 Task: Find connections with filter location Kuningan with filter topic #Marketswith filter profile language Potuguese with filter current company Industrial Knowledge with filter school AKS University Satna with filter industry Libraries with filter service category Consulting with filter keywords title Emergency Relief Worker
Action: Mouse moved to (496, 47)
Screenshot: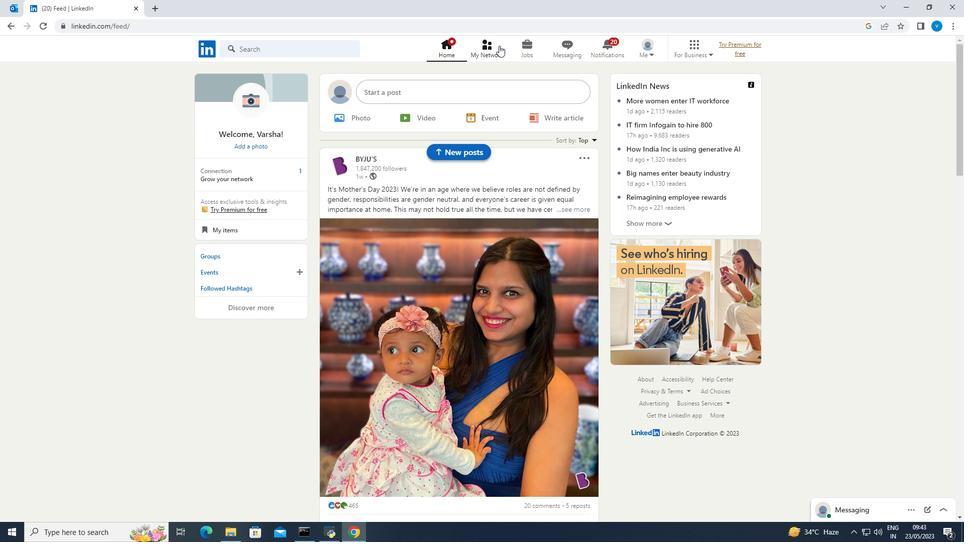 
Action: Mouse pressed left at (496, 47)
Screenshot: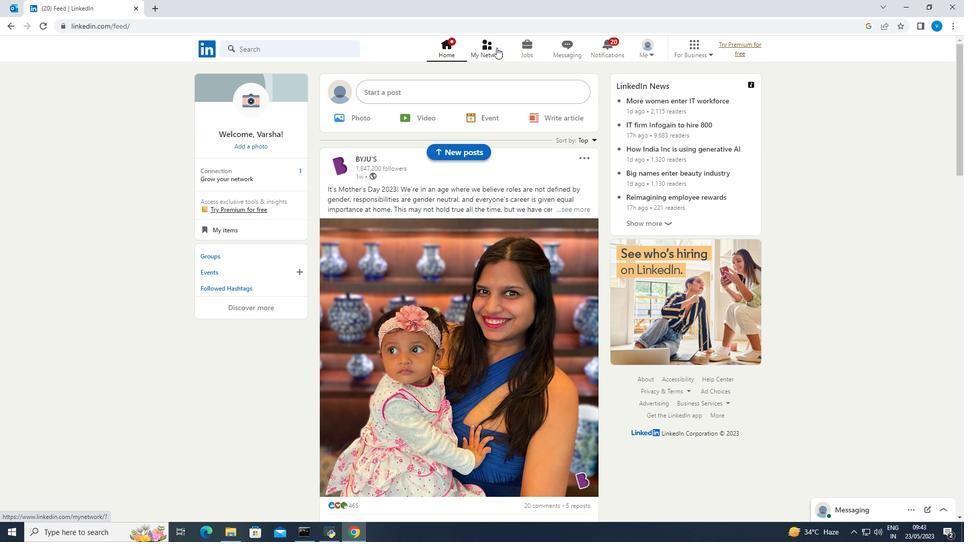 
Action: Mouse moved to (283, 101)
Screenshot: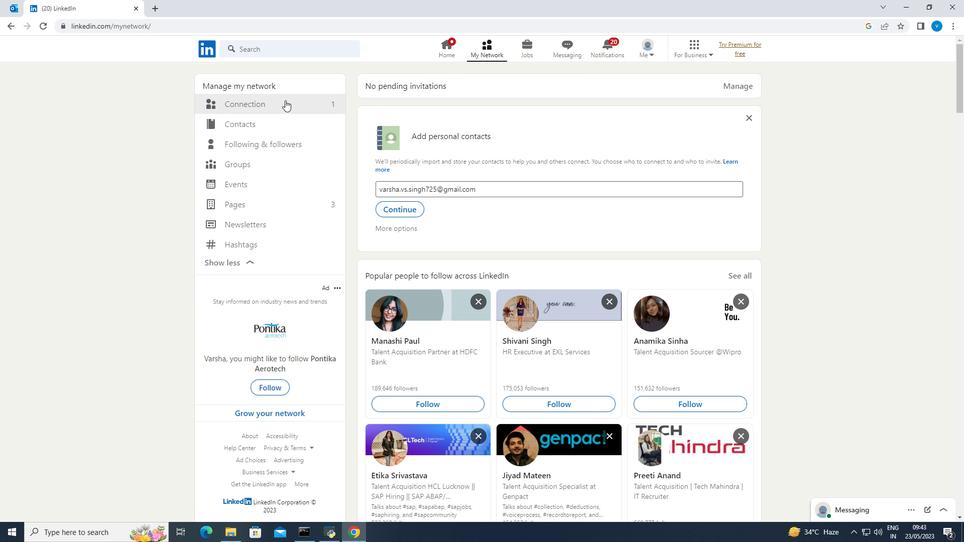 
Action: Mouse pressed left at (283, 101)
Screenshot: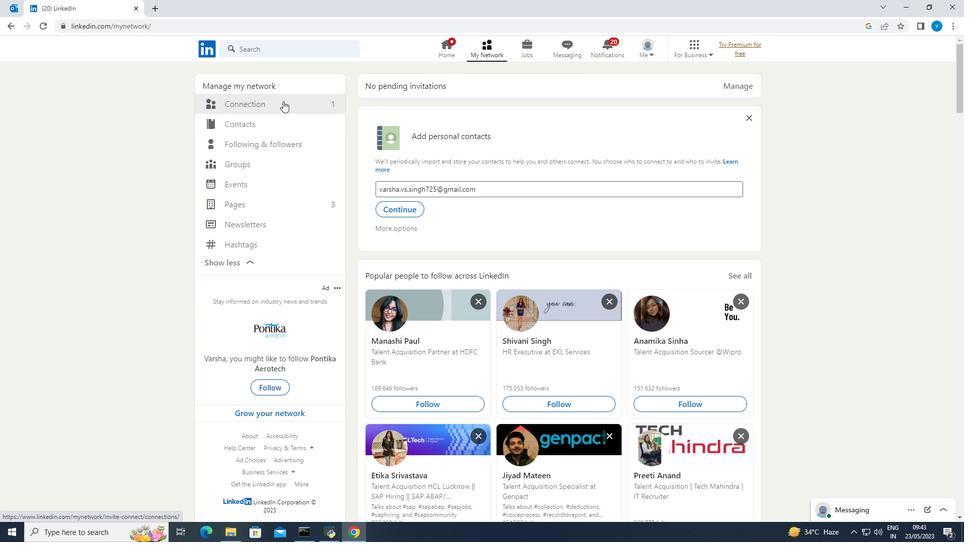 
Action: Mouse moved to (542, 106)
Screenshot: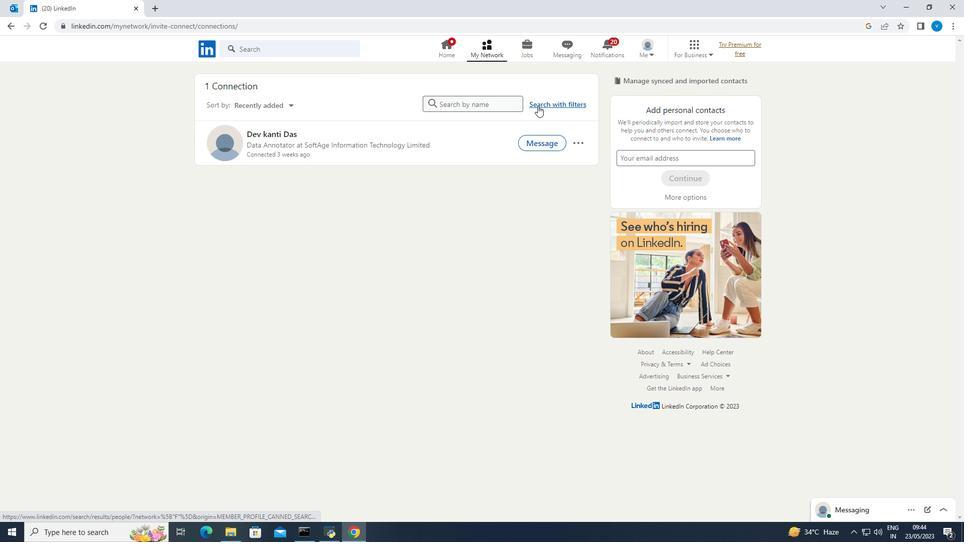 
Action: Mouse pressed left at (542, 106)
Screenshot: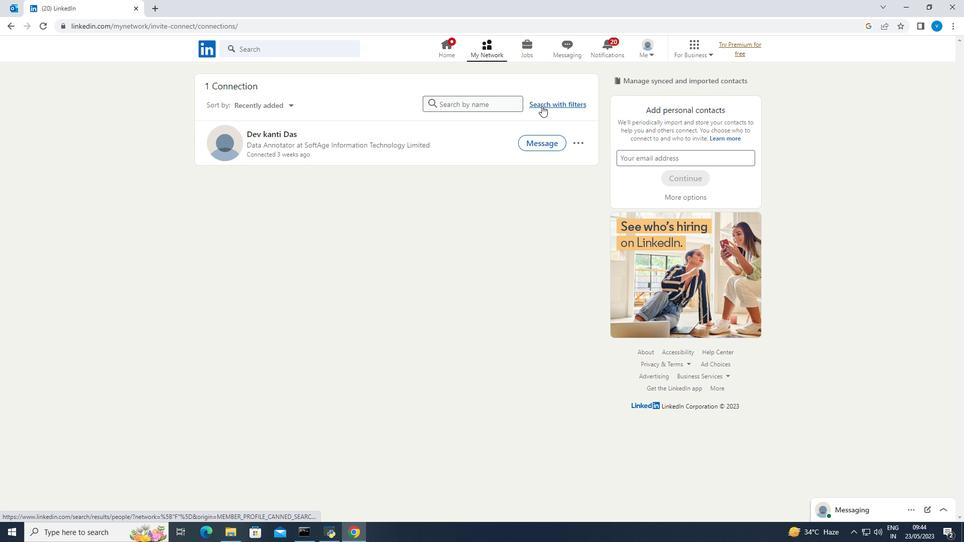 
Action: Mouse moved to (518, 79)
Screenshot: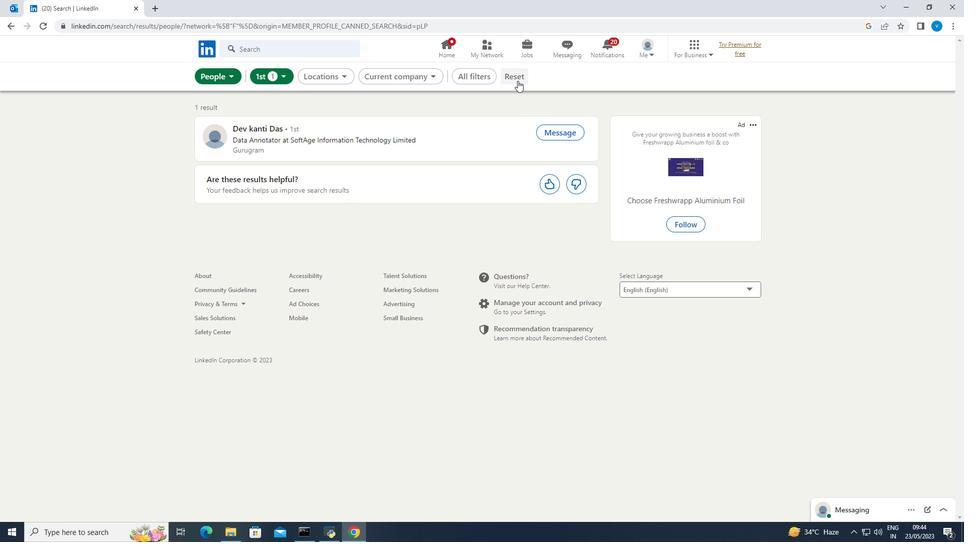 
Action: Mouse pressed left at (518, 79)
Screenshot: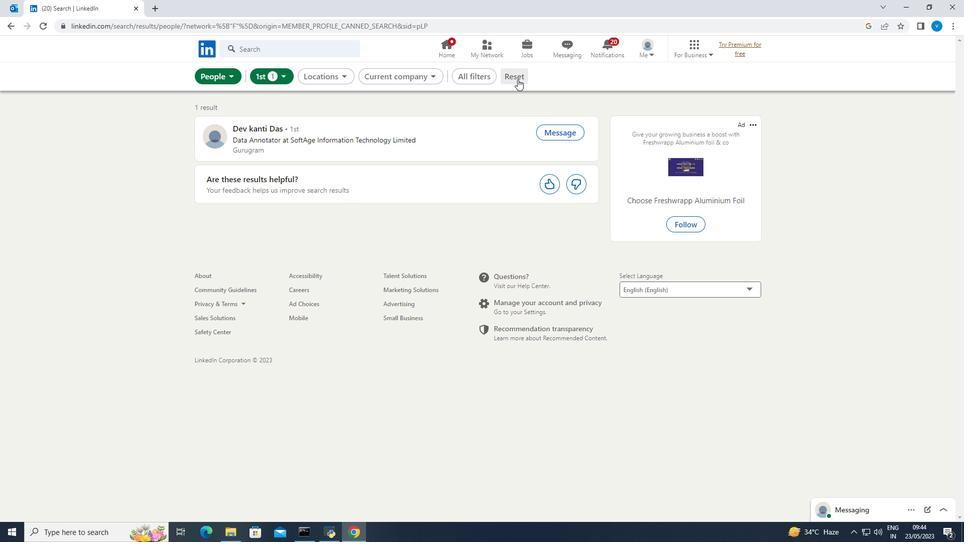 
Action: Mouse moved to (508, 80)
Screenshot: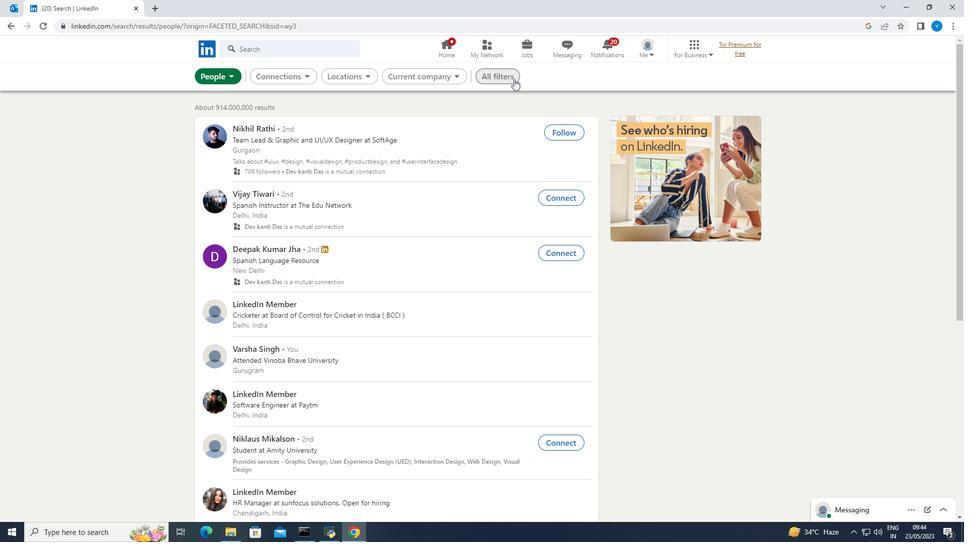 
Action: Mouse pressed left at (508, 80)
Screenshot: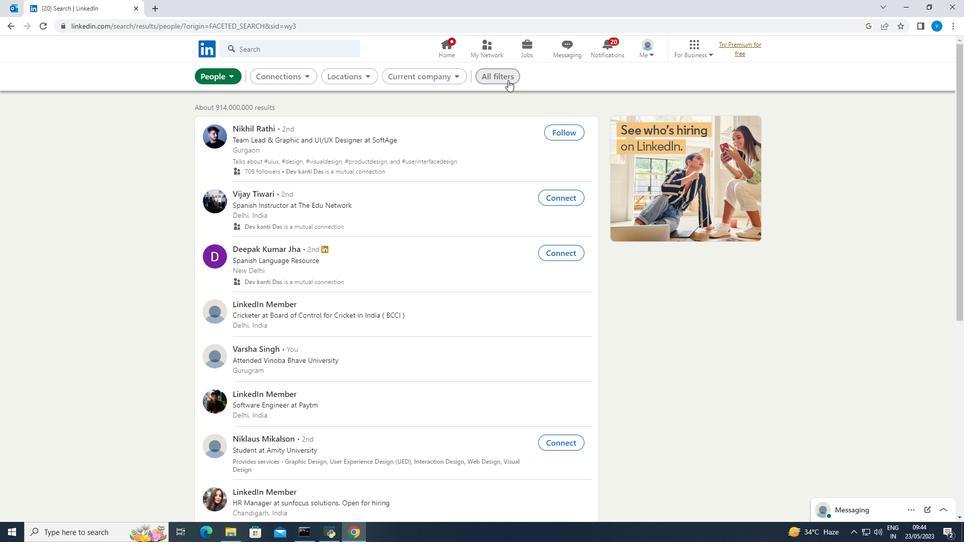 
Action: Mouse moved to (739, 191)
Screenshot: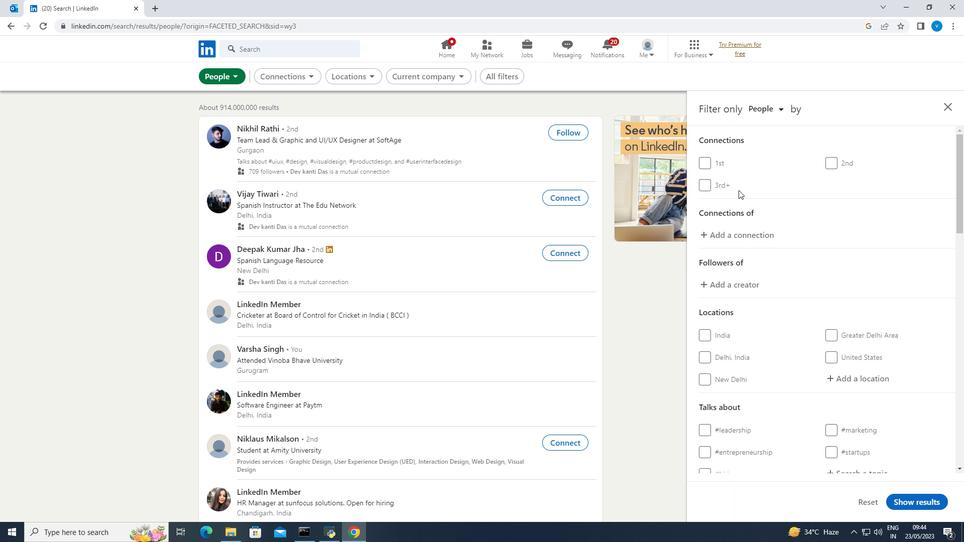 
Action: Mouse scrolled (739, 190) with delta (0, 0)
Screenshot: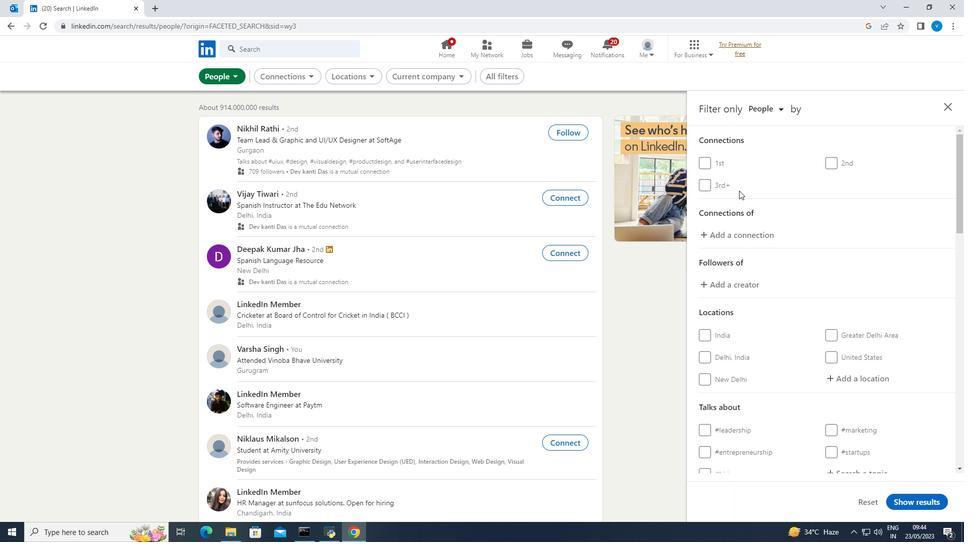 
Action: Mouse moved to (740, 192)
Screenshot: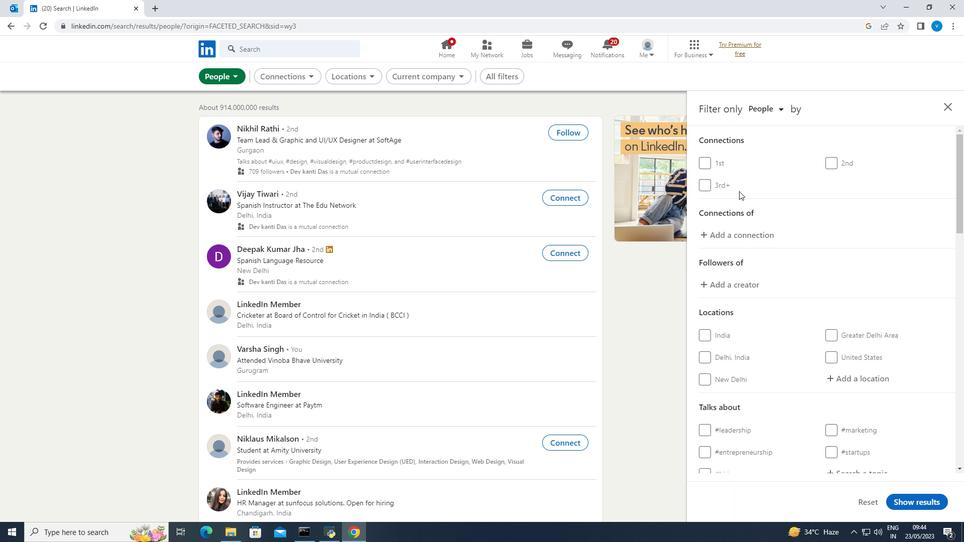 
Action: Mouse scrolled (740, 191) with delta (0, 0)
Screenshot: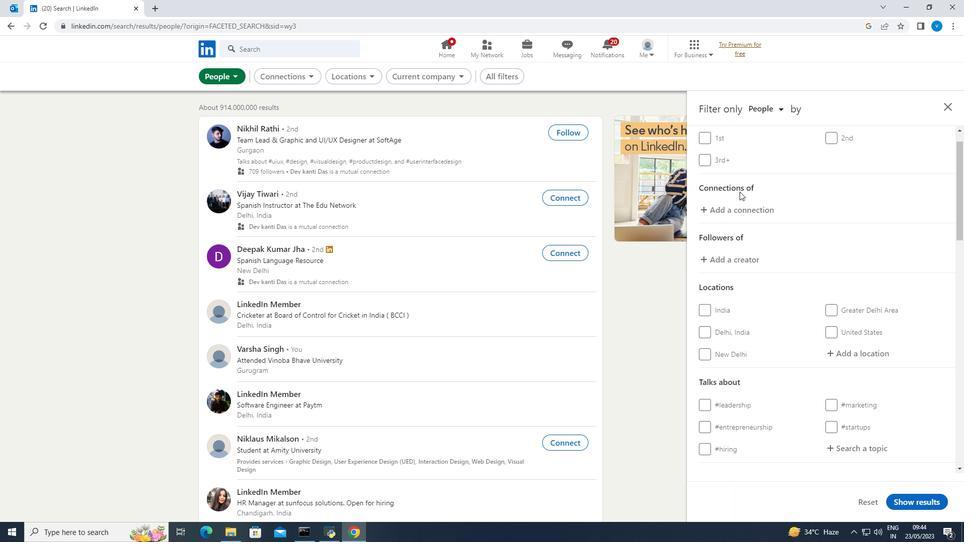 
Action: Mouse scrolled (740, 191) with delta (0, 0)
Screenshot: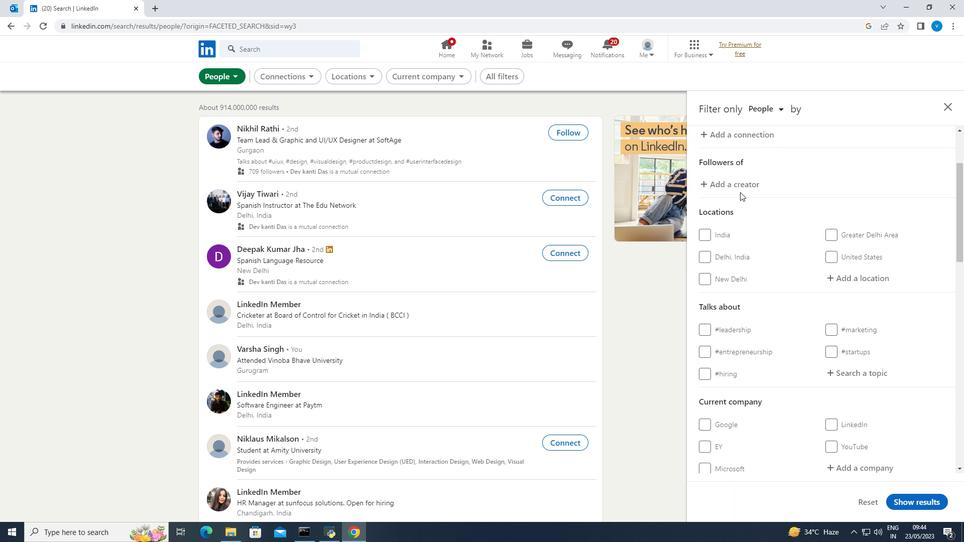 
Action: Mouse moved to (842, 227)
Screenshot: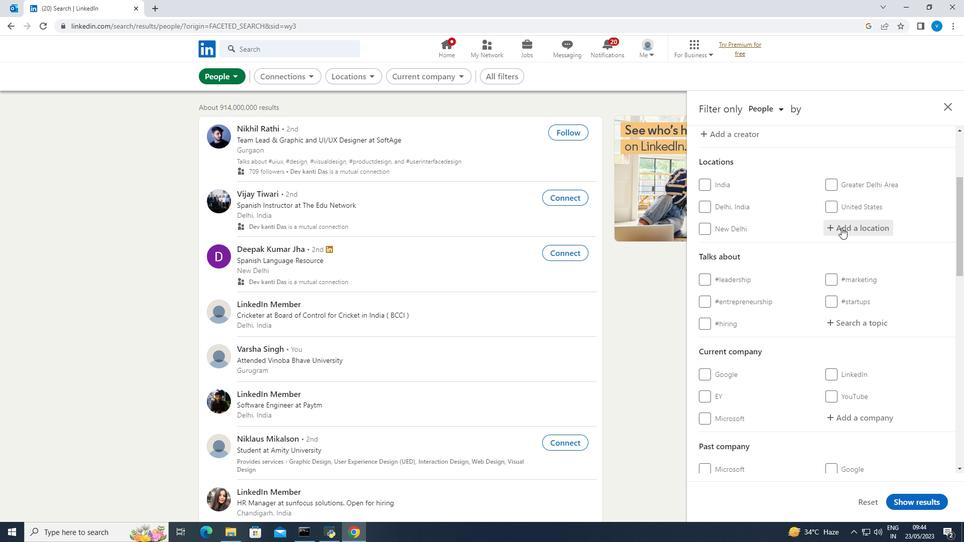 
Action: Mouse pressed left at (842, 227)
Screenshot: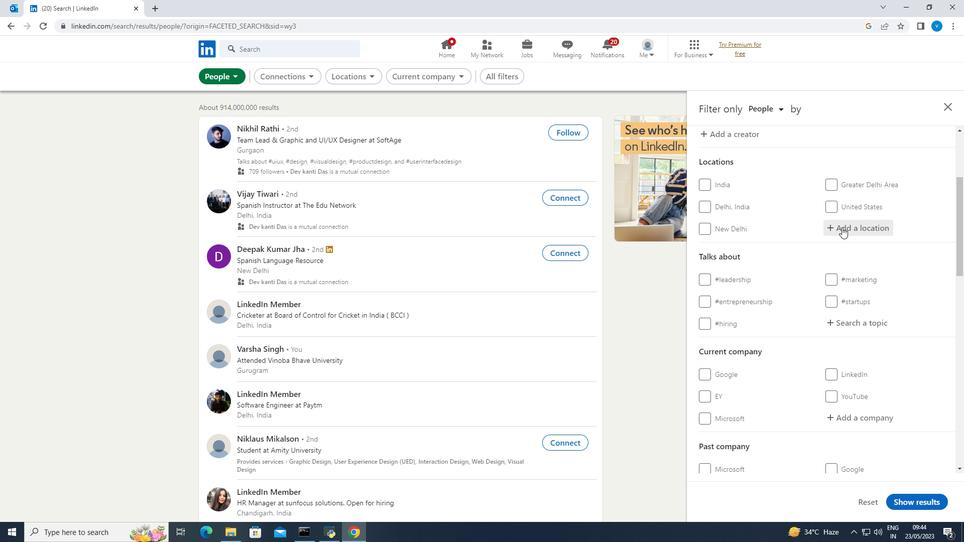 
Action: Key pressed <Key.shift><Key.shift><Key.shift><Key.shift><Key.shift><Key.shift><Key.shift>Kuningan
Screenshot: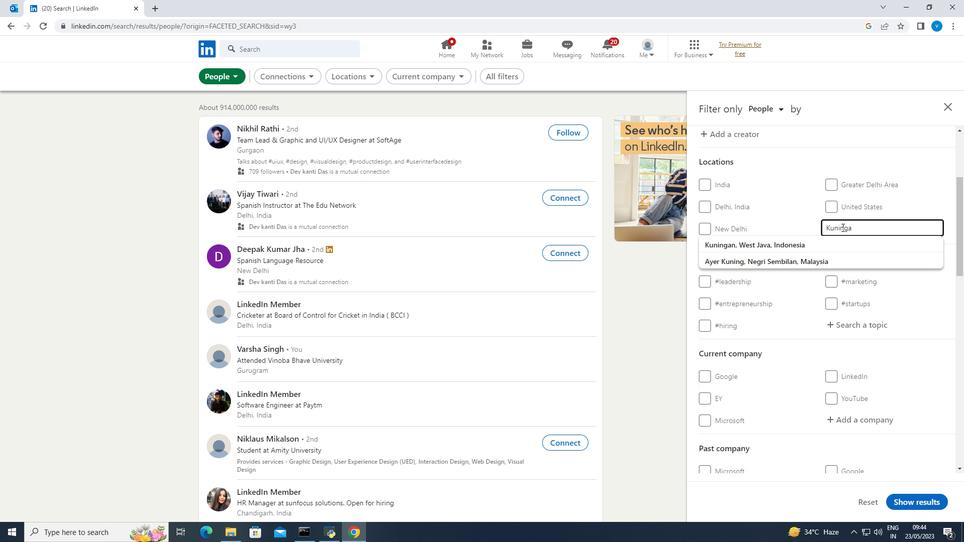 
Action: Mouse moved to (863, 320)
Screenshot: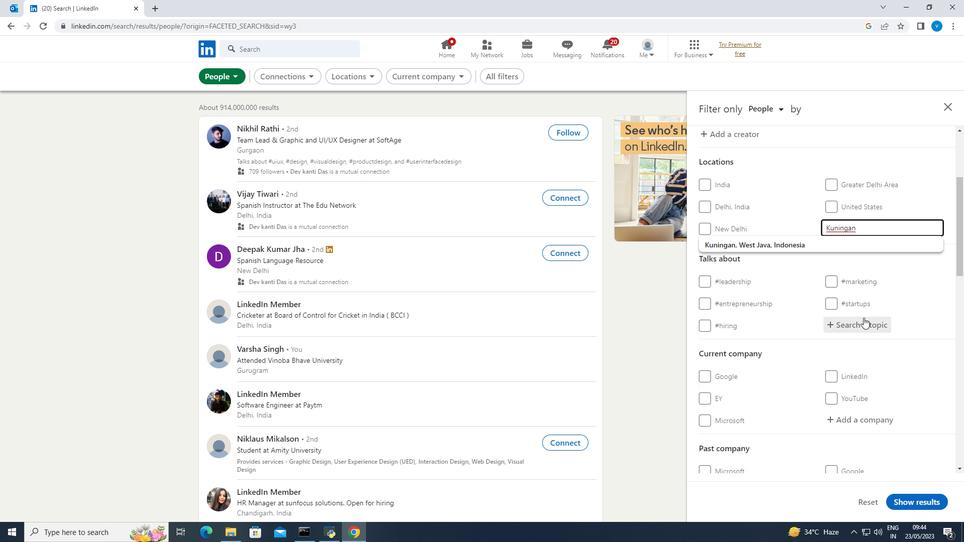 
Action: Mouse pressed left at (863, 320)
Screenshot: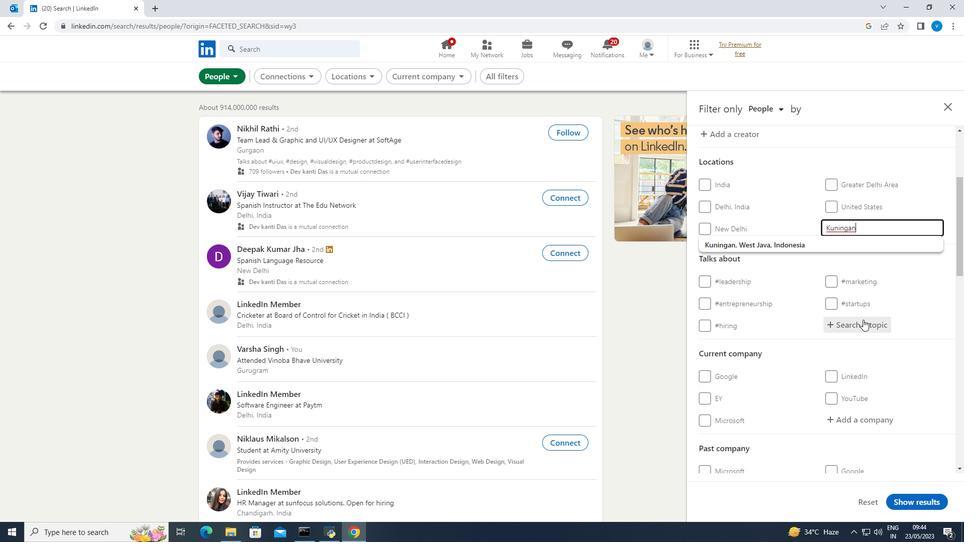 
Action: Key pressed <Key.shift><Key.shift>#<Key.shift><Key.shift><Key.shift><Key.shift><Key.shift><Key.shift>Markets
Screenshot: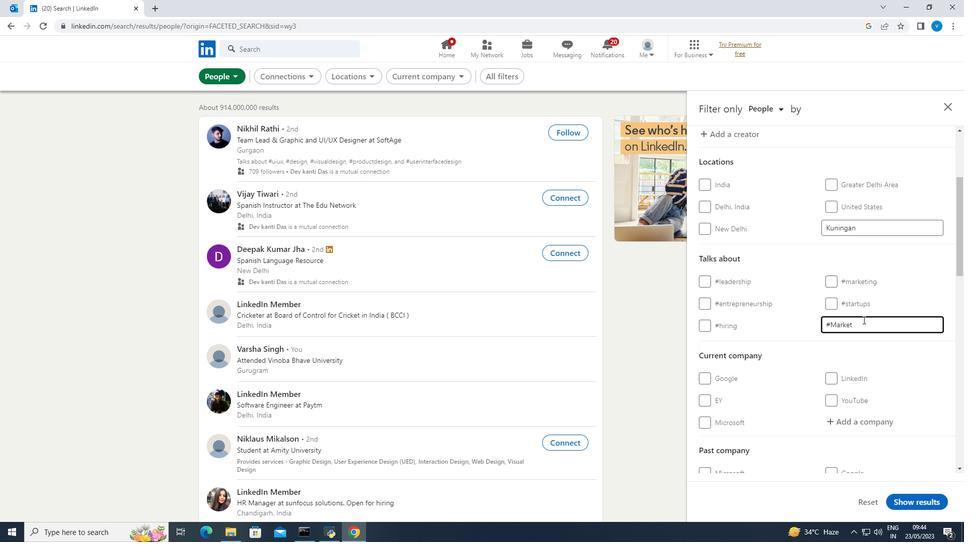 
Action: Mouse moved to (831, 360)
Screenshot: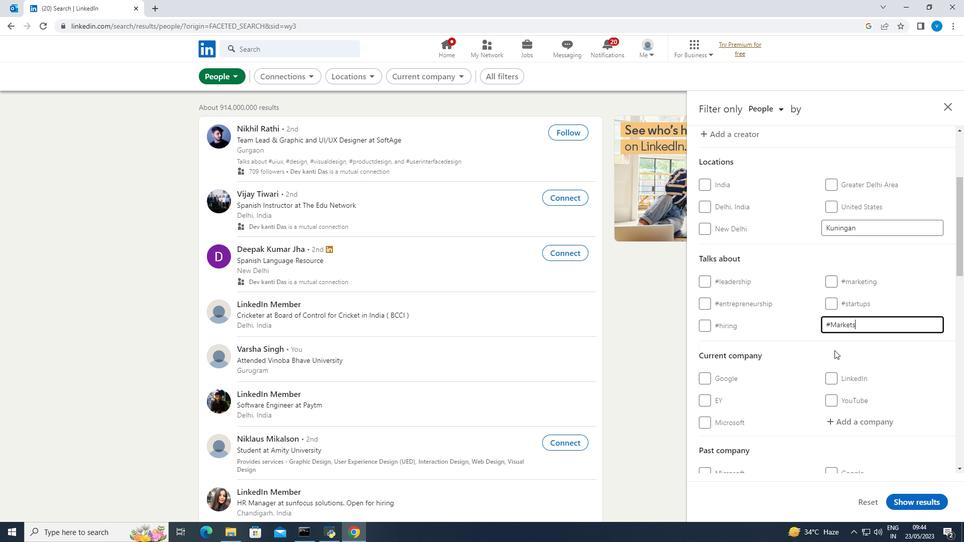 
Action: Mouse scrolled (831, 360) with delta (0, 0)
Screenshot: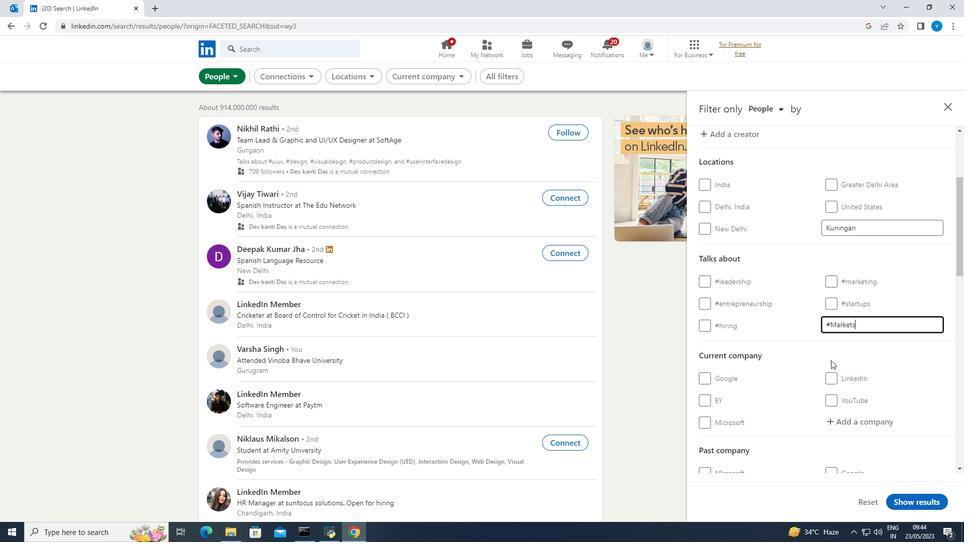 
Action: Mouse scrolled (831, 360) with delta (0, 0)
Screenshot: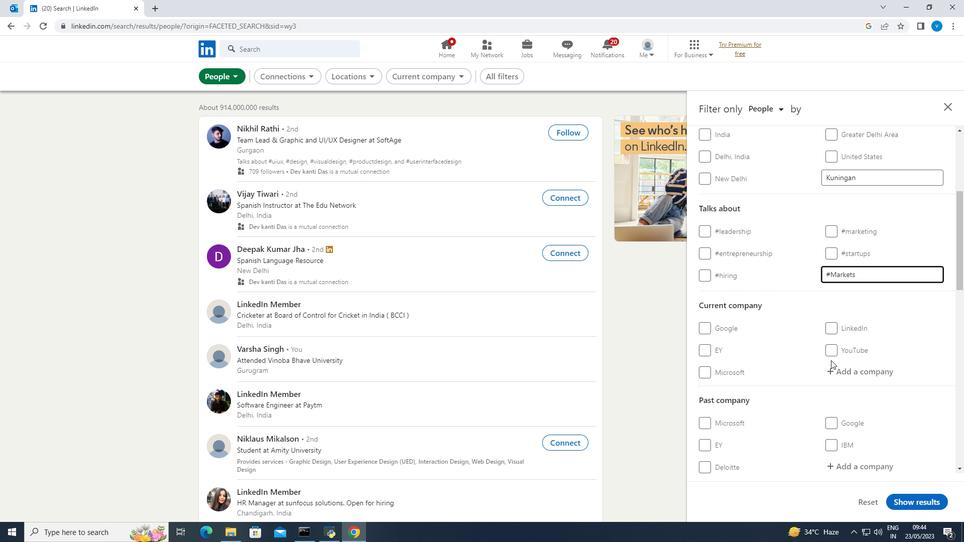 
Action: Mouse scrolled (831, 360) with delta (0, 0)
Screenshot: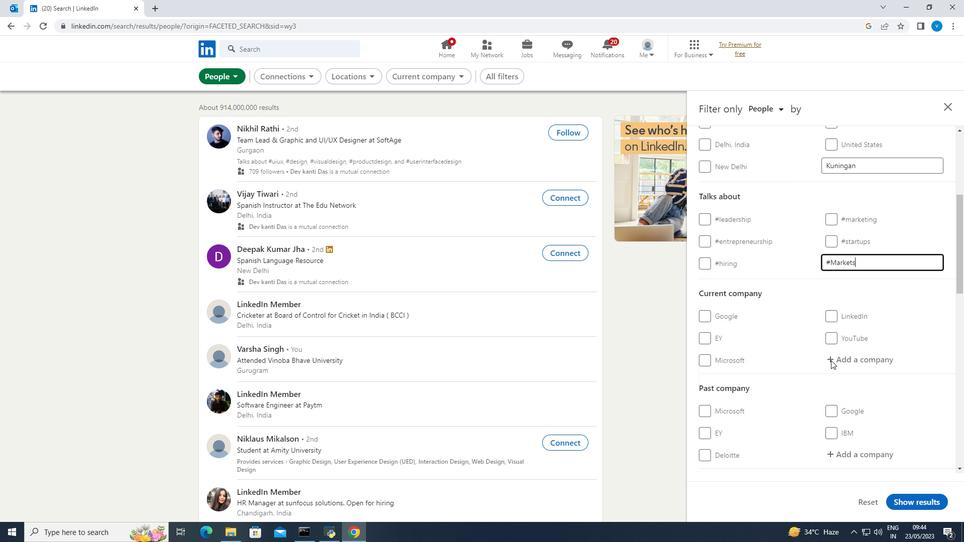 
Action: Mouse scrolled (831, 360) with delta (0, 0)
Screenshot: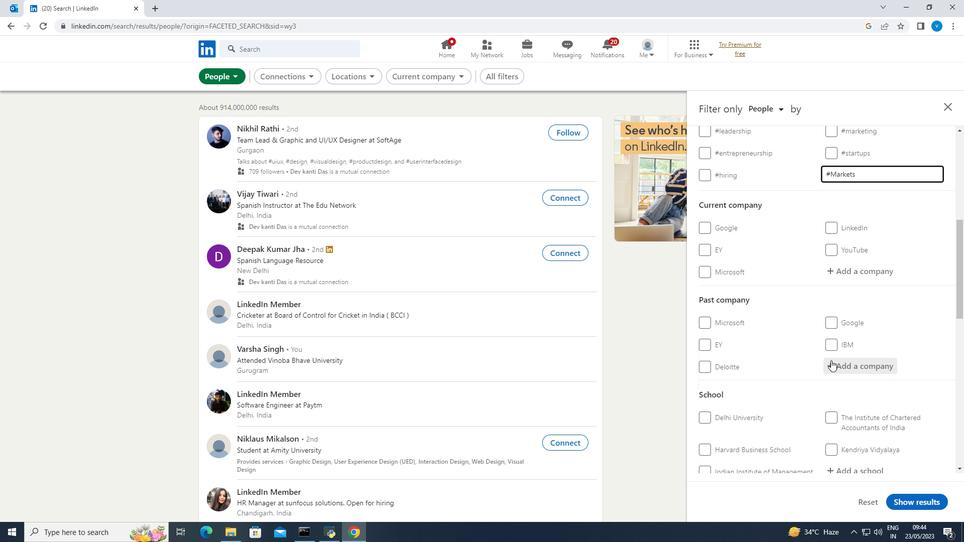 
Action: Mouse scrolled (831, 360) with delta (0, 0)
Screenshot: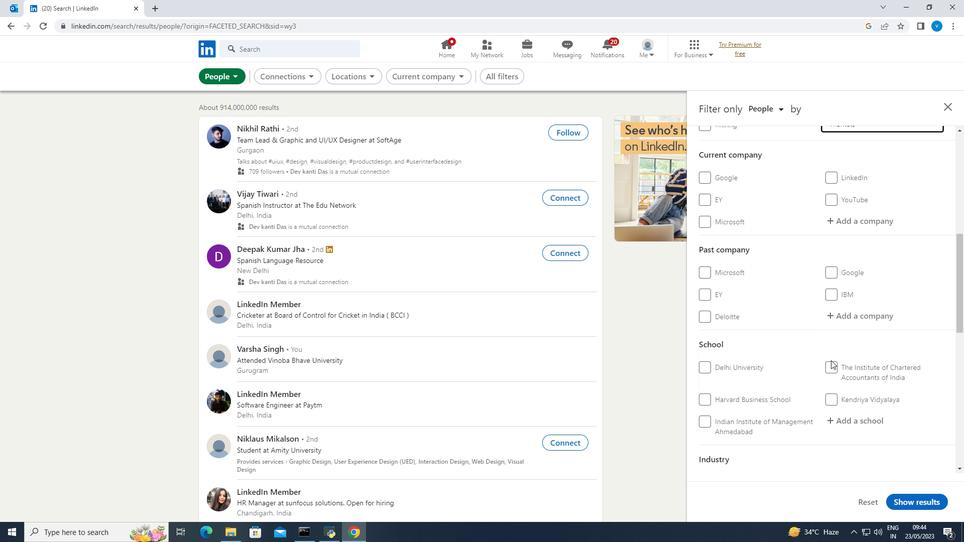 
Action: Mouse moved to (831, 361)
Screenshot: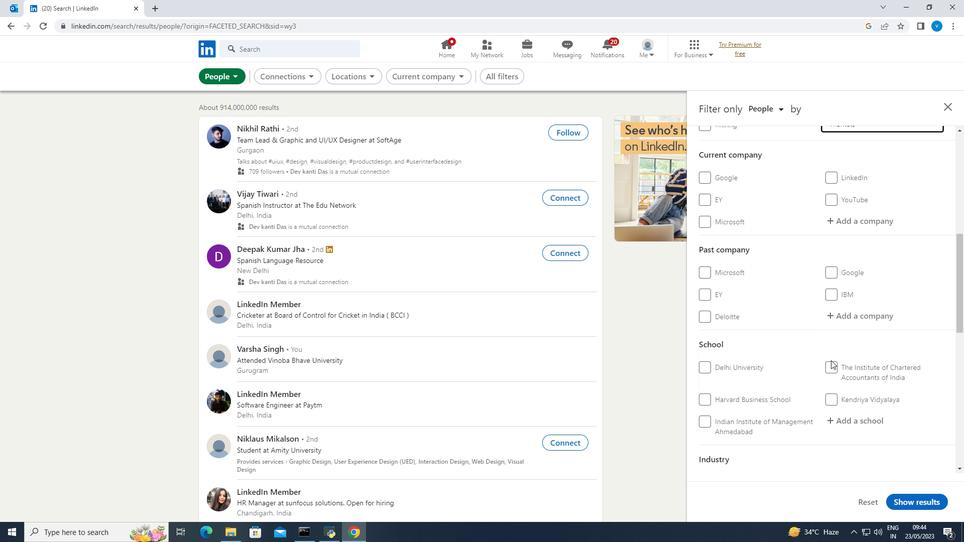 
Action: Mouse scrolled (831, 360) with delta (0, 0)
Screenshot: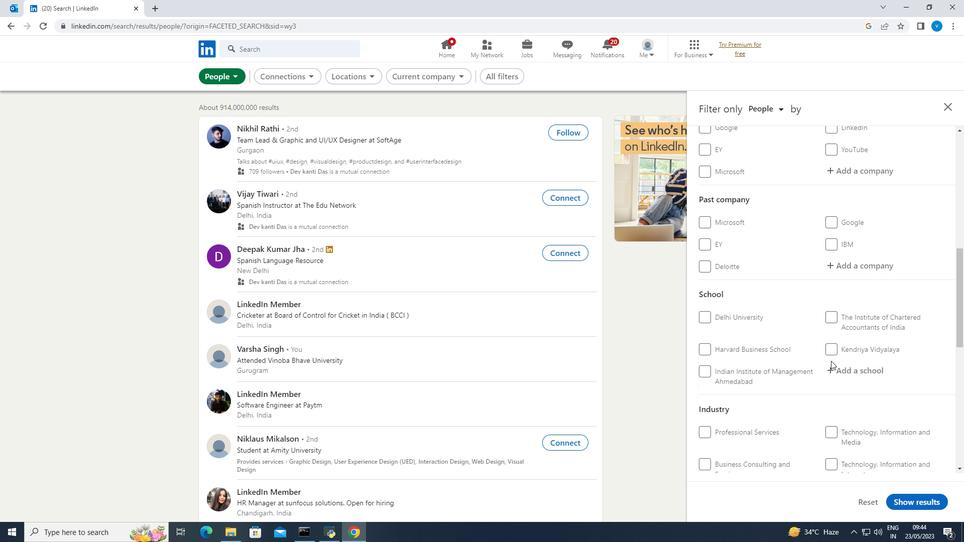 
Action: Mouse scrolled (831, 360) with delta (0, 0)
Screenshot: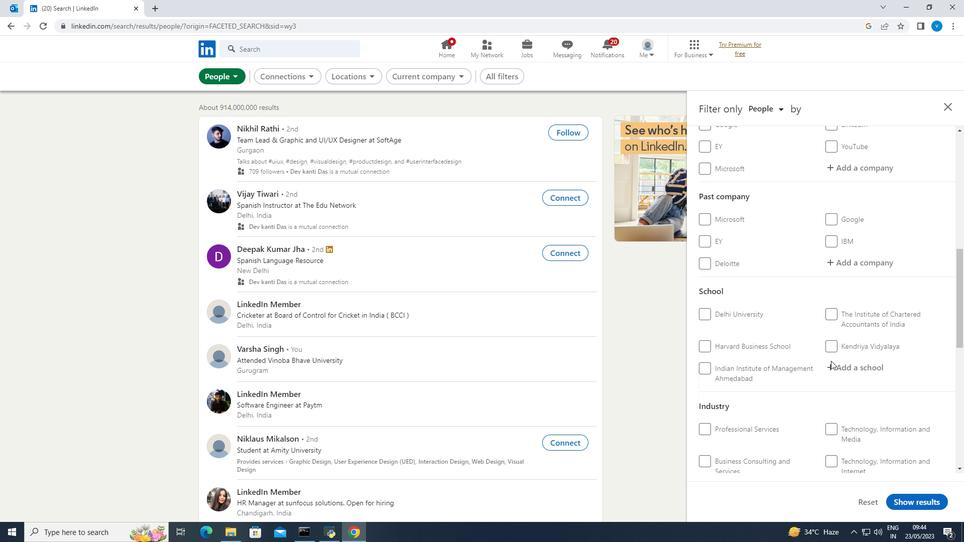 
Action: Mouse scrolled (831, 360) with delta (0, 0)
Screenshot: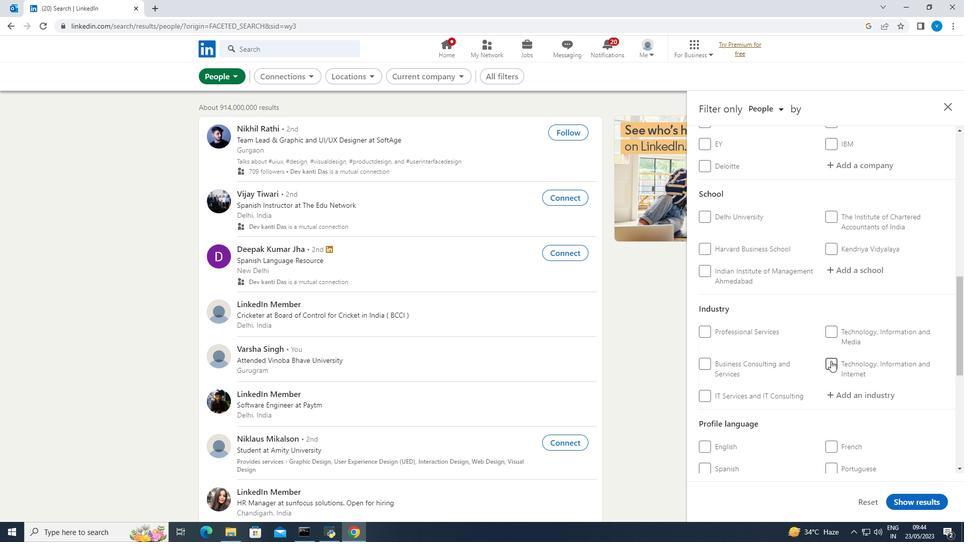 
Action: Mouse moved to (835, 419)
Screenshot: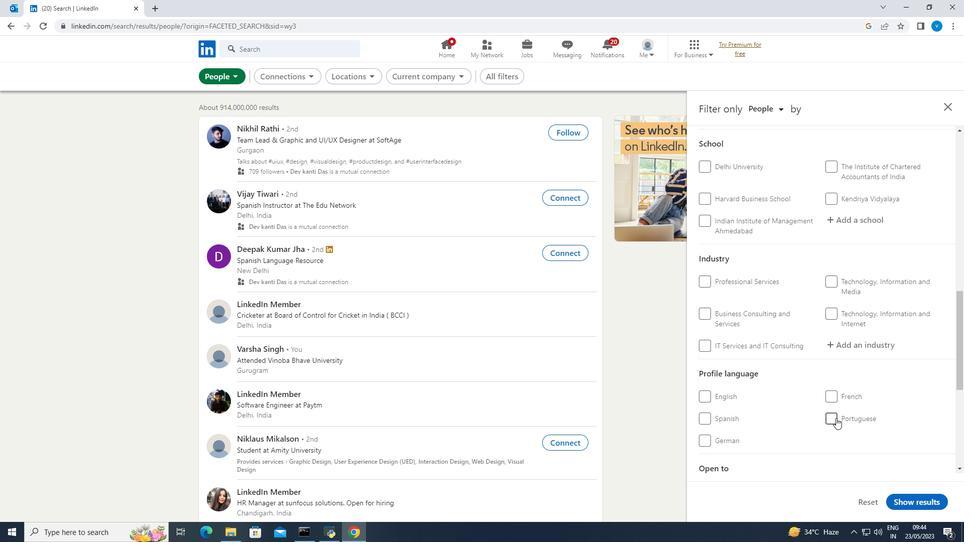 
Action: Mouse pressed left at (835, 419)
Screenshot: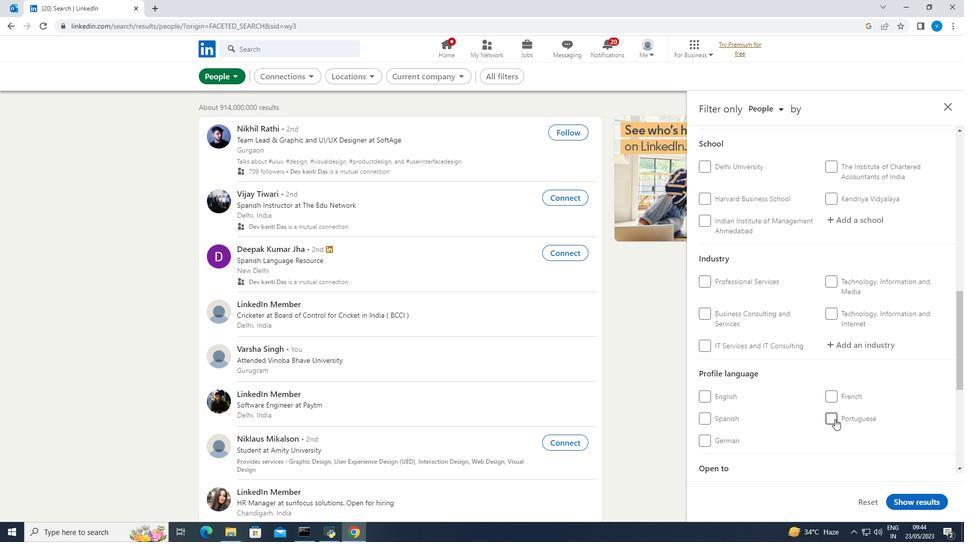 
Action: Mouse moved to (835, 420)
Screenshot: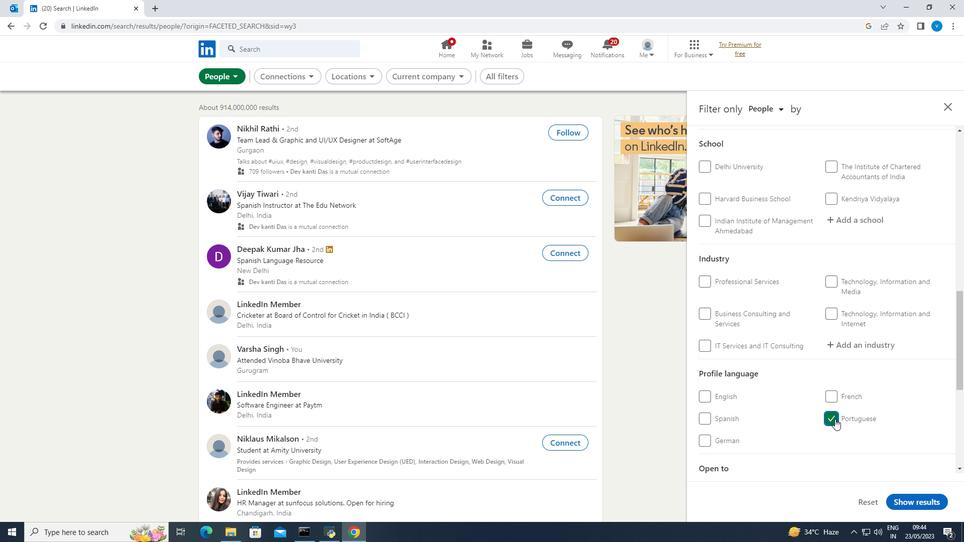 
Action: Mouse scrolled (835, 420) with delta (0, 0)
Screenshot: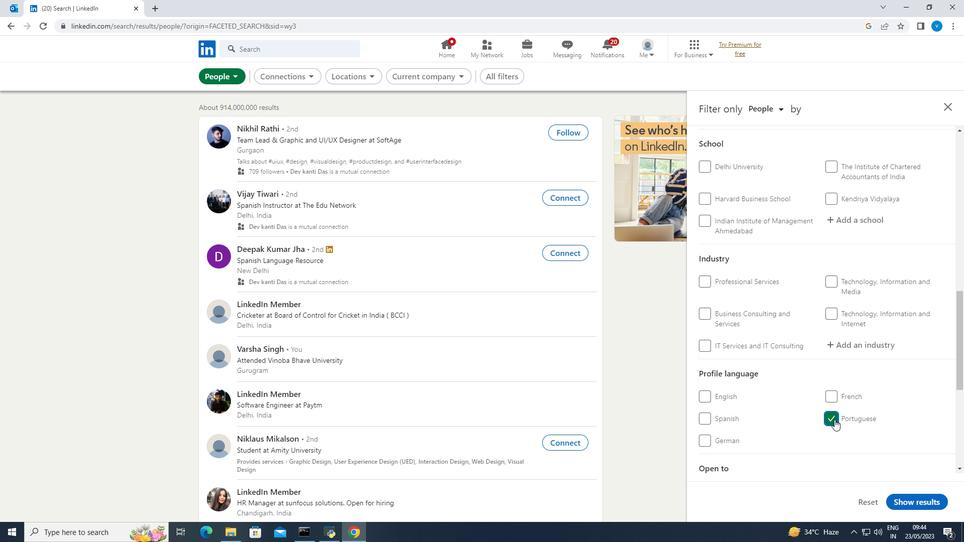 
Action: Mouse scrolled (835, 420) with delta (0, 0)
Screenshot: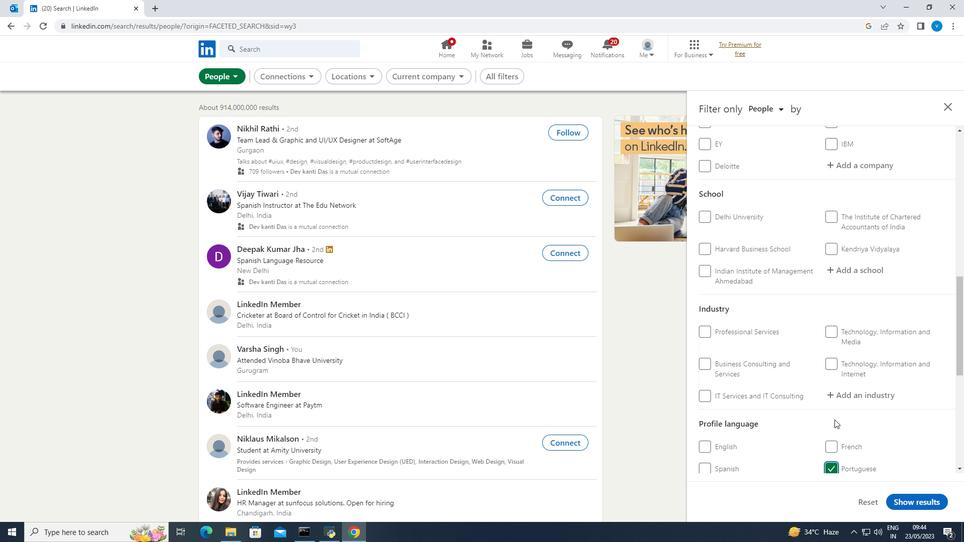 
Action: Mouse scrolled (835, 420) with delta (0, 0)
Screenshot: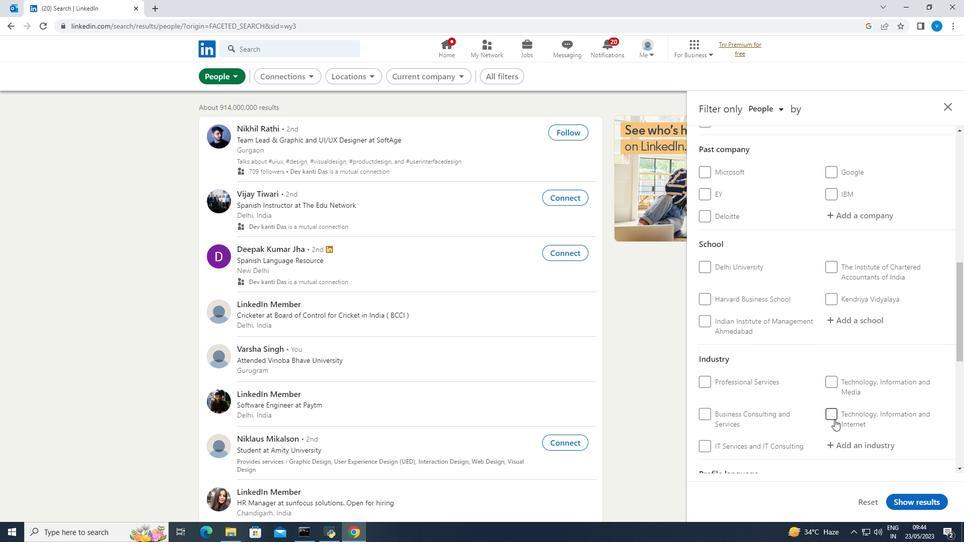 
Action: Mouse scrolled (835, 420) with delta (0, 0)
Screenshot: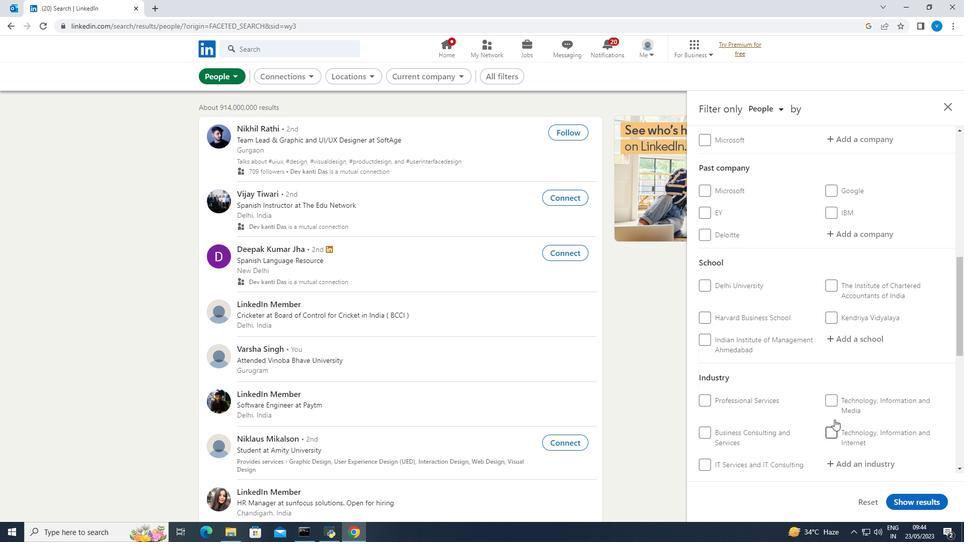 
Action: Mouse moved to (861, 221)
Screenshot: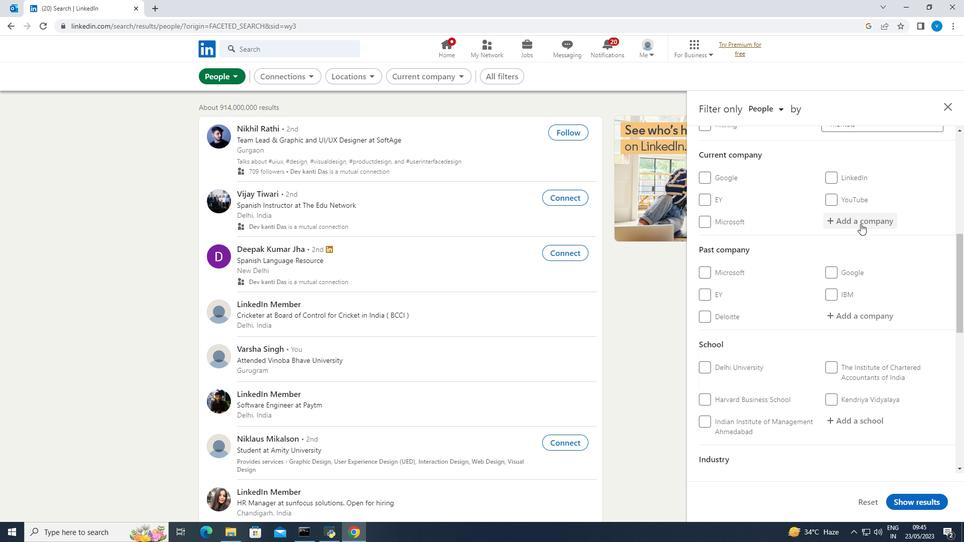 
Action: Mouse pressed left at (861, 221)
Screenshot: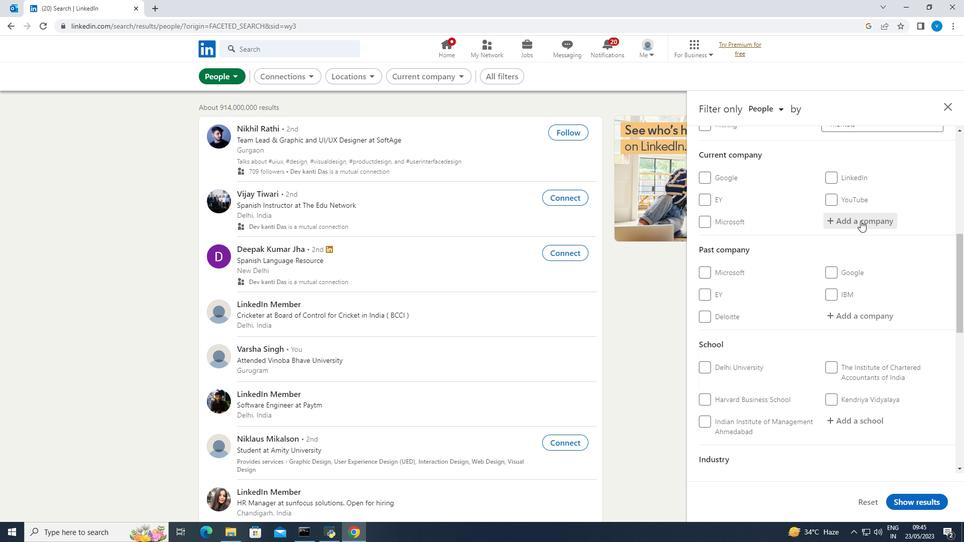 
Action: Key pressed <Key.shift>Industrial<Key.space>
Screenshot: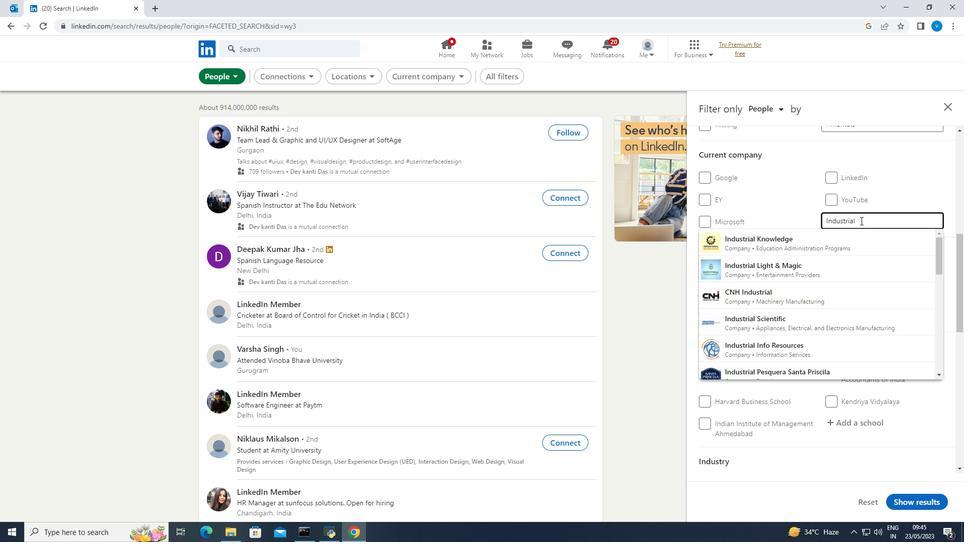 
Action: Mouse moved to (839, 240)
Screenshot: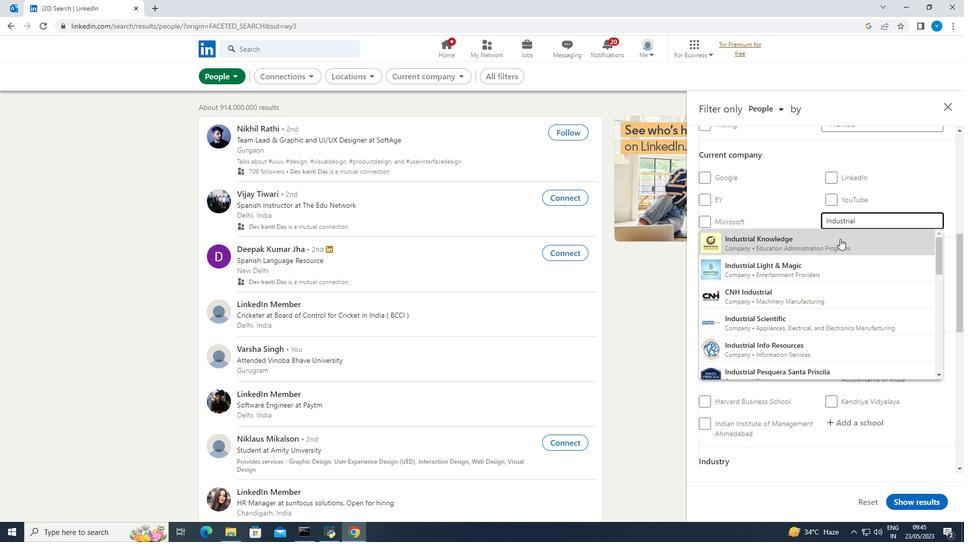 
Action: Mouse pressed left at (839, 240)
Screenshot: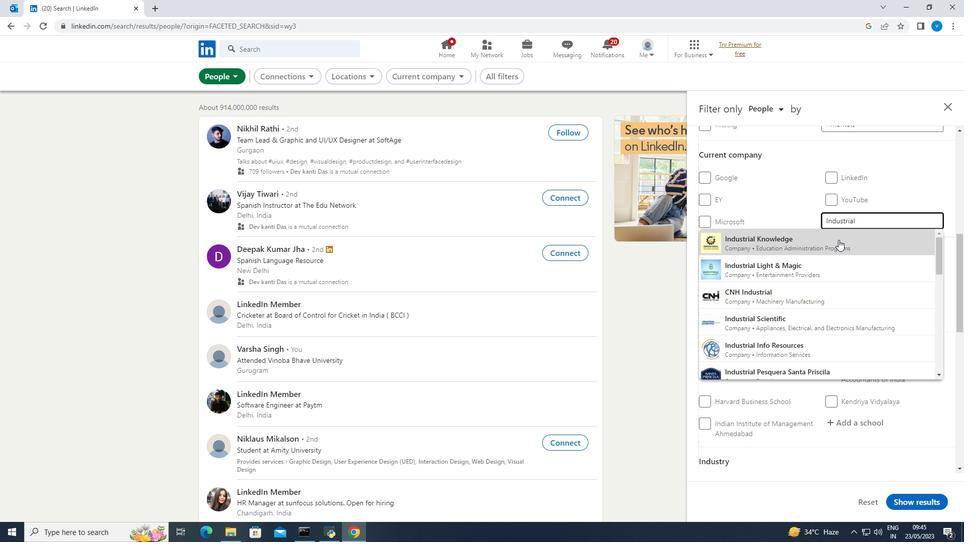 
Action: Mouse scrolled (839, 239) with delta (0, 0)
Screenshot: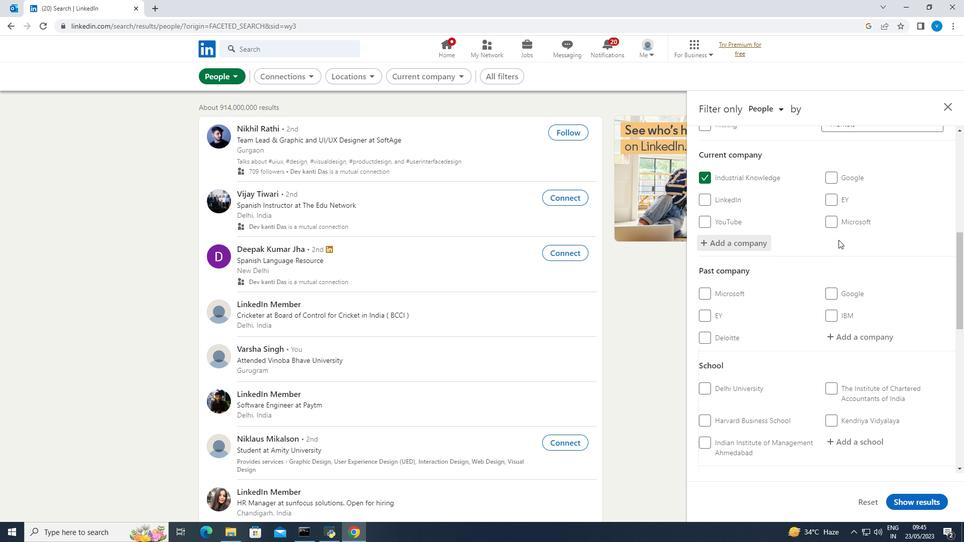 
Action: Mouse scrolled (839, 239) with delta (0, 0)
Screenshot: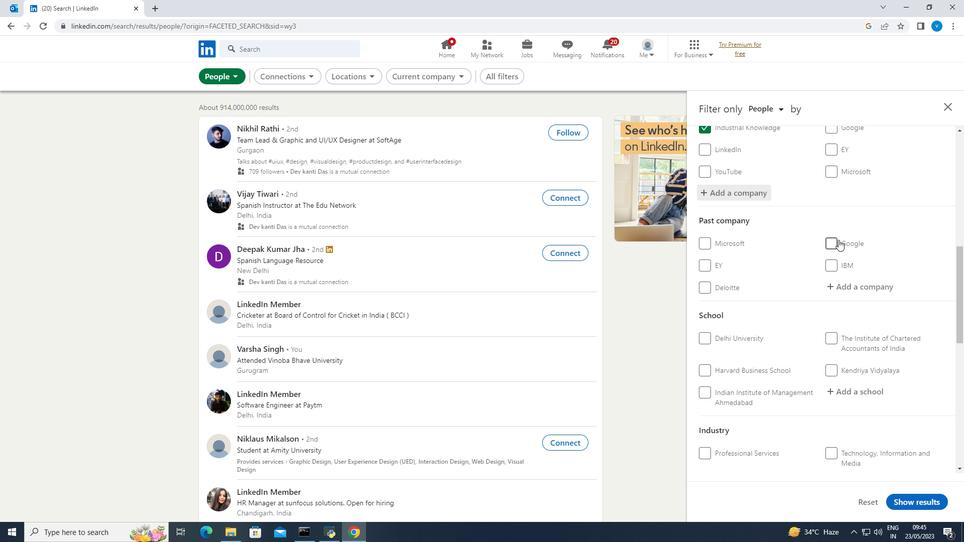 
Action: Mouse moved to (849, 337)
Screenshot: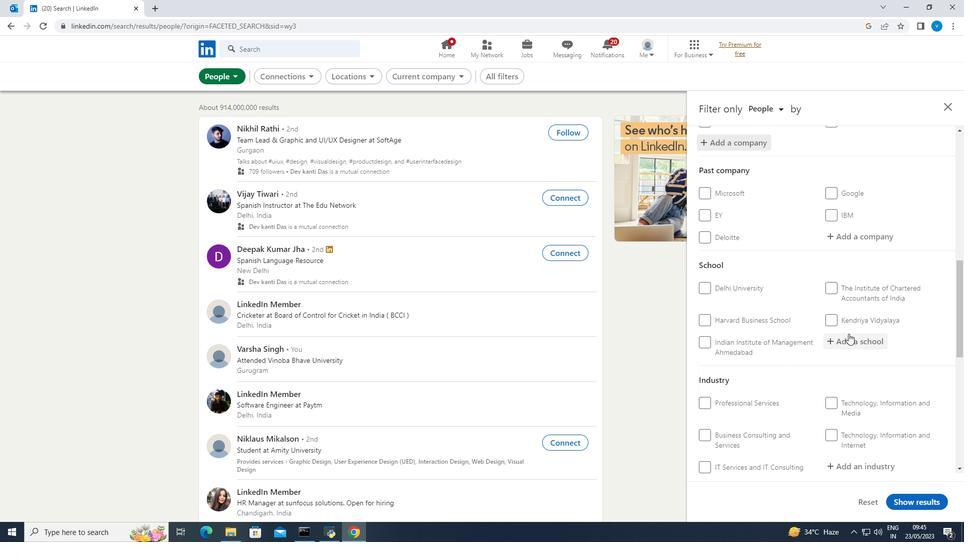 
Action: Mouse pressed left at (849, 337)
Screenshot: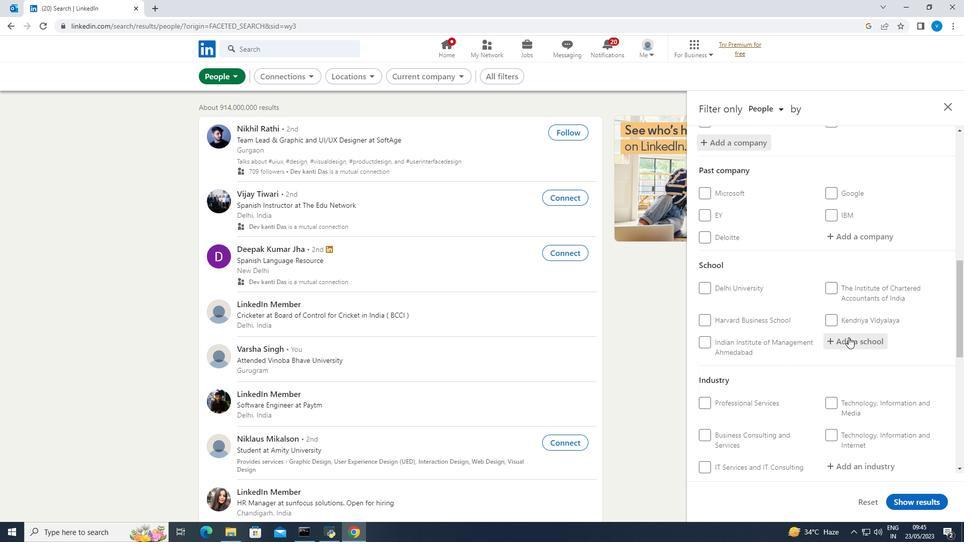 
Action: Key pressed <Key.shift><Key.shift><Key.shift><Key.shift><Key.shift><Key.shift><Key.shift><Key.shift>AKS<Key.space><Key.shift><Key.shift><Key.shift><Key.shift><Key.shift><Key.shift><Key.shift><Key.shift><Key.shift><Key.shift><Key.shift><Key.shift><Key.shift><Key.shift><Key.shift><Key.shift><Key.shift><Key.shift><Key.shift><Key.shift><Key.shift><Key.shift><Key.shift>Uni
Screenshot: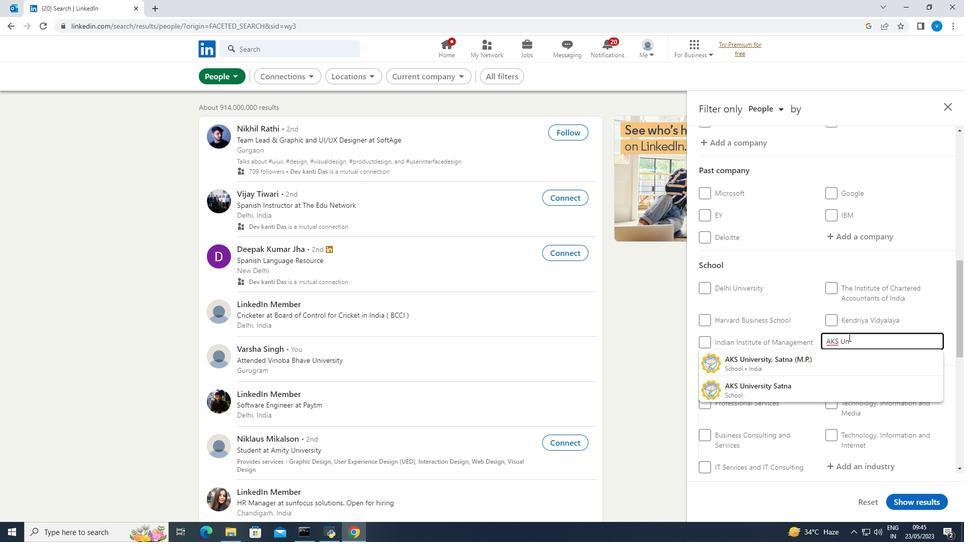 
Action: Mouse moved to (845, 381)
Screenshot: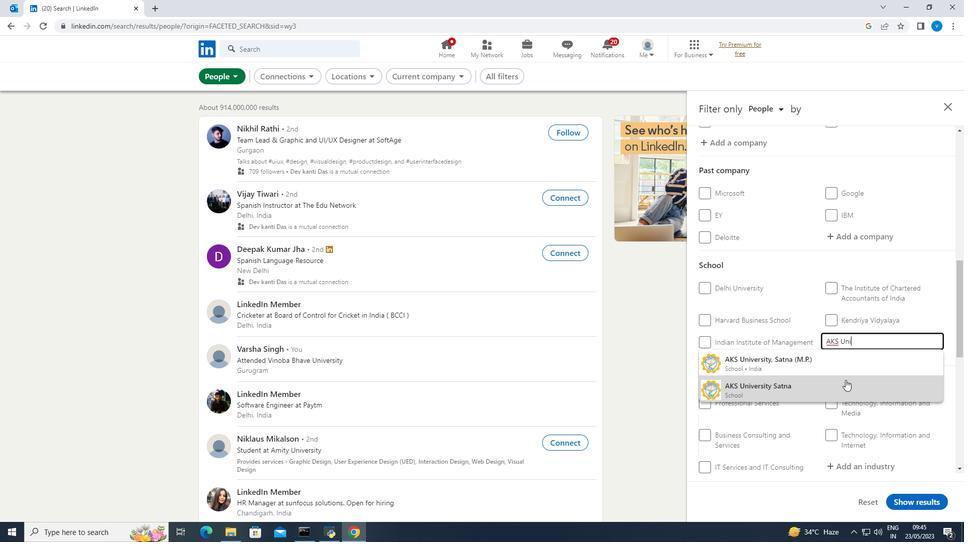 
Action: Mouse pressed left at (845, 381)
Screenshot: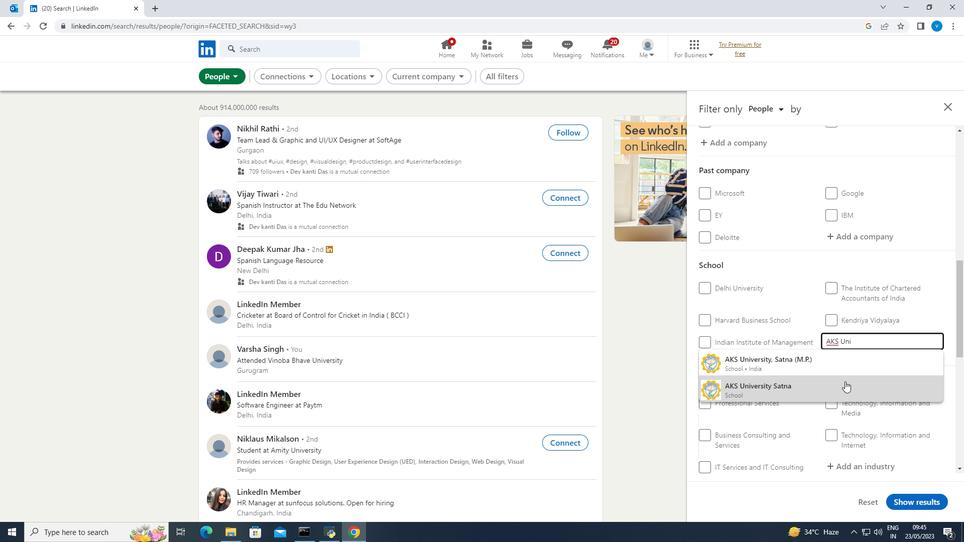 
Action: Mouse scrolled (845, 381) with delta (0, 0)
Screenshot: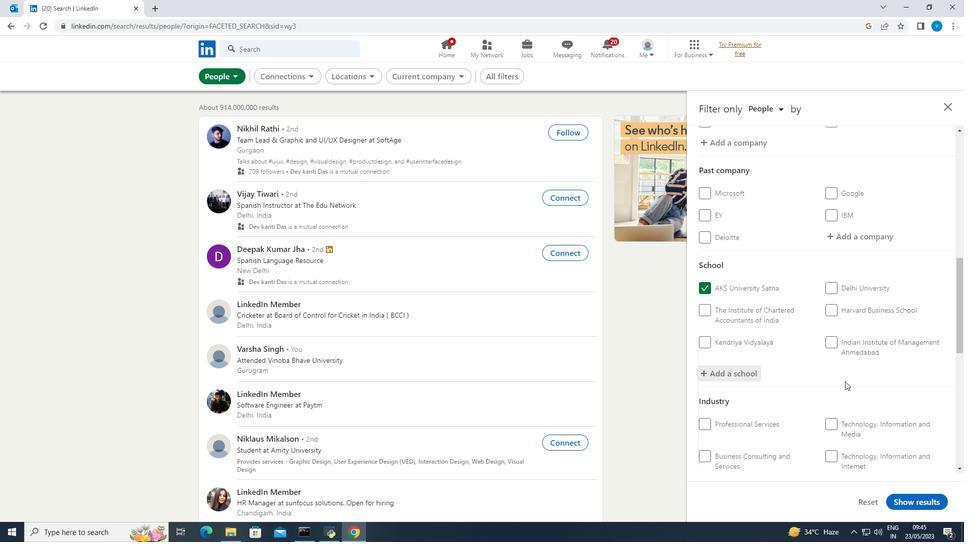 
Action: Mouse scrolled (845, 381) with delta (0, 0)
Screenshot: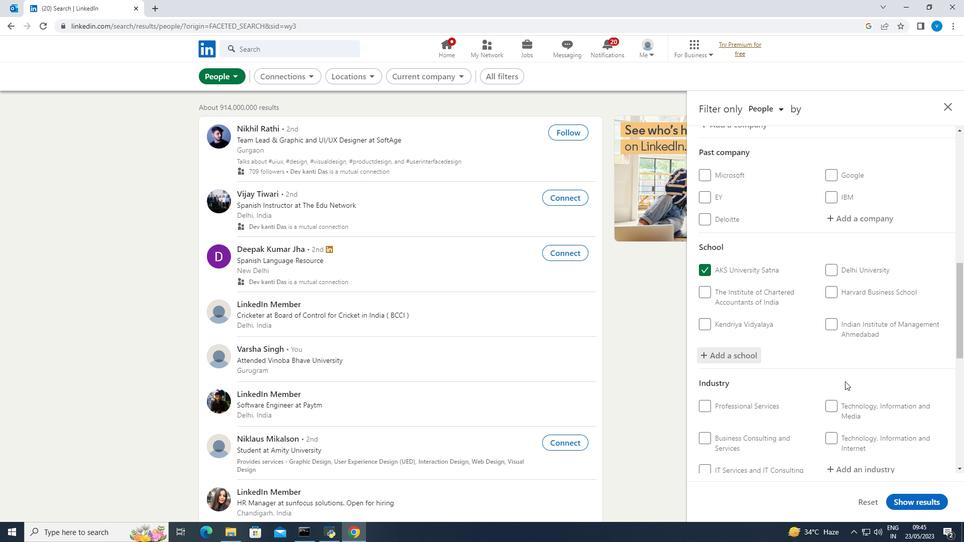 
Action: Mouse scrolled (845, 381) with delta (0, 0)
Screenshot: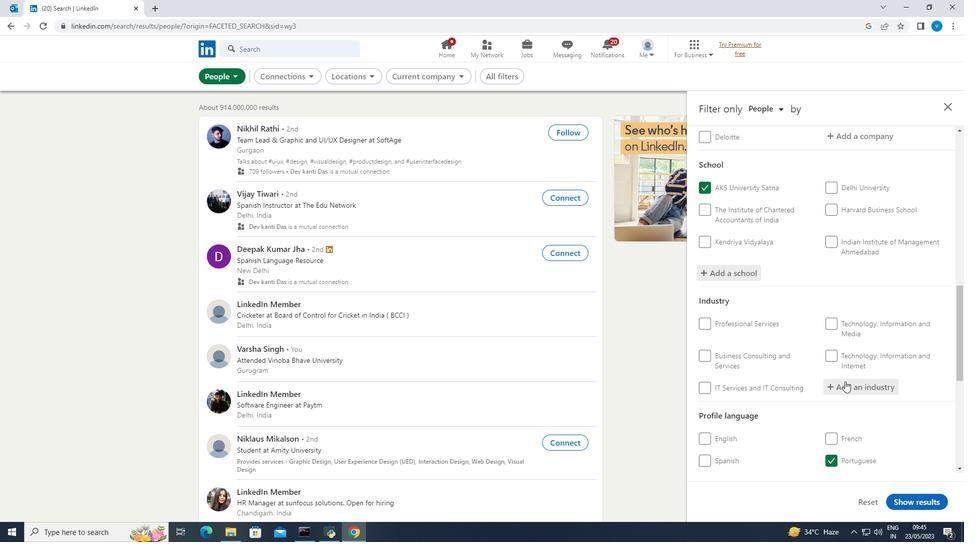 
Action: Mouse moved to (867, 337)
Screenshot: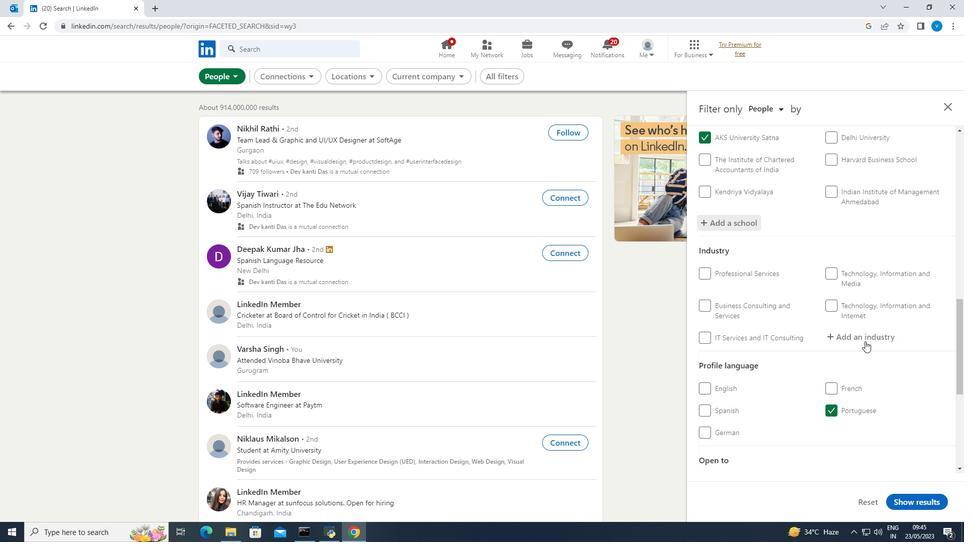 
Action: Mouse pressed left at (867, 337)
Screenshot: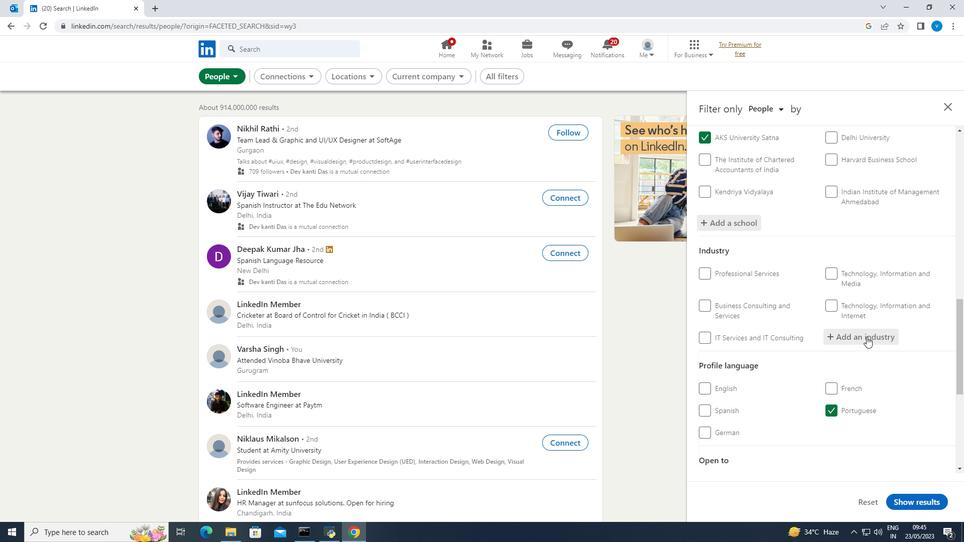 
Action: Key pressed <Key.shift><Key.shift><Key.shift><Key.shift><Key.shift><Key.shift>Libraries
Screenshot: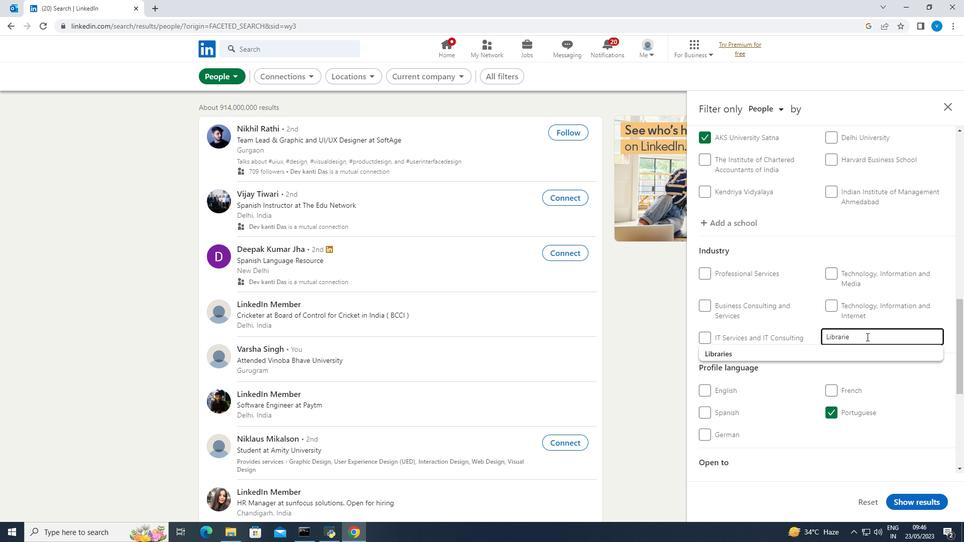 
Action: Mouse moved to (847, 352)
Screenshot: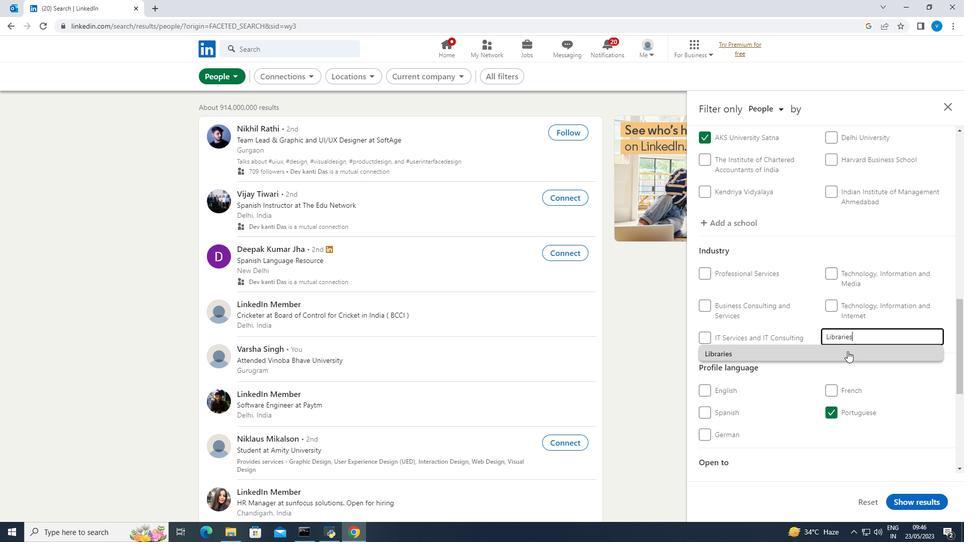 
Action: Mouse pressed left at (847, 352)
Screenshot: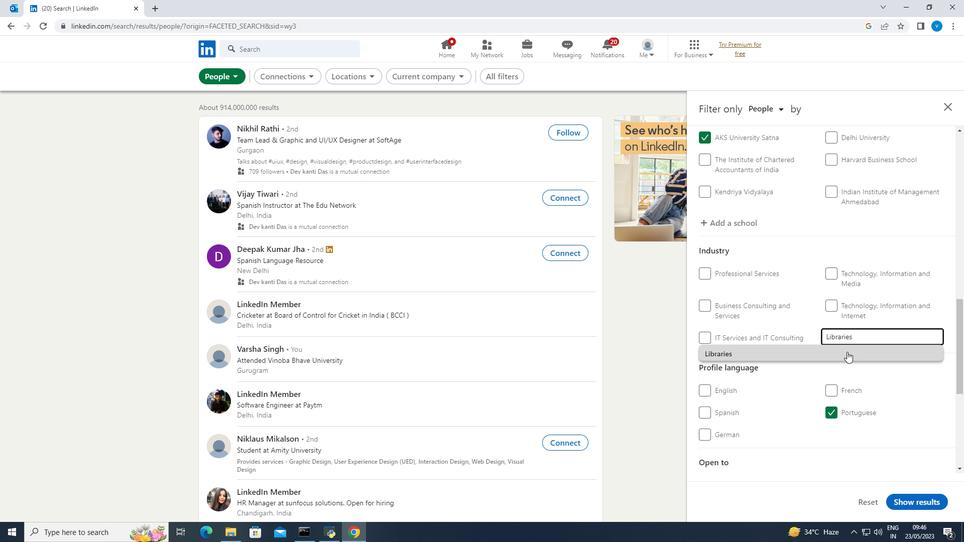 
Action: Mouse scrolled (847, 351) with delta (0, 0)
Screenshot: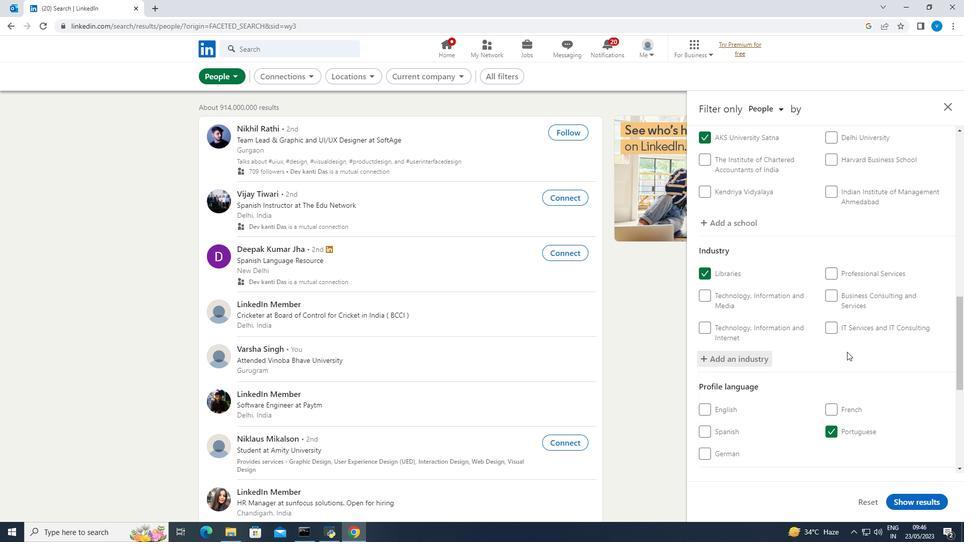 
Action: Mouse scrolled (847, 351) with delta (0, 0)
Screenshot: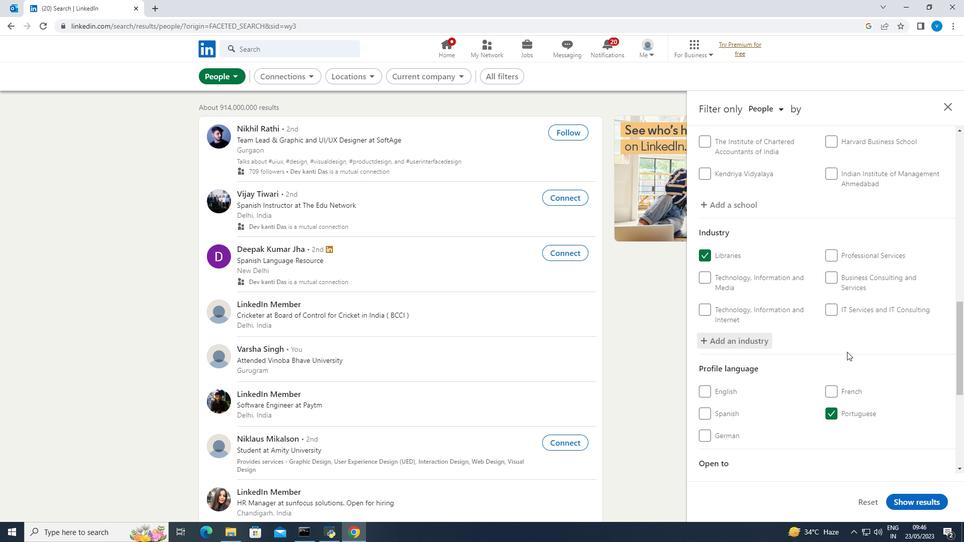 
Action: Mouse scrolled (847, 351) with delta (0, 0)
Screenshot: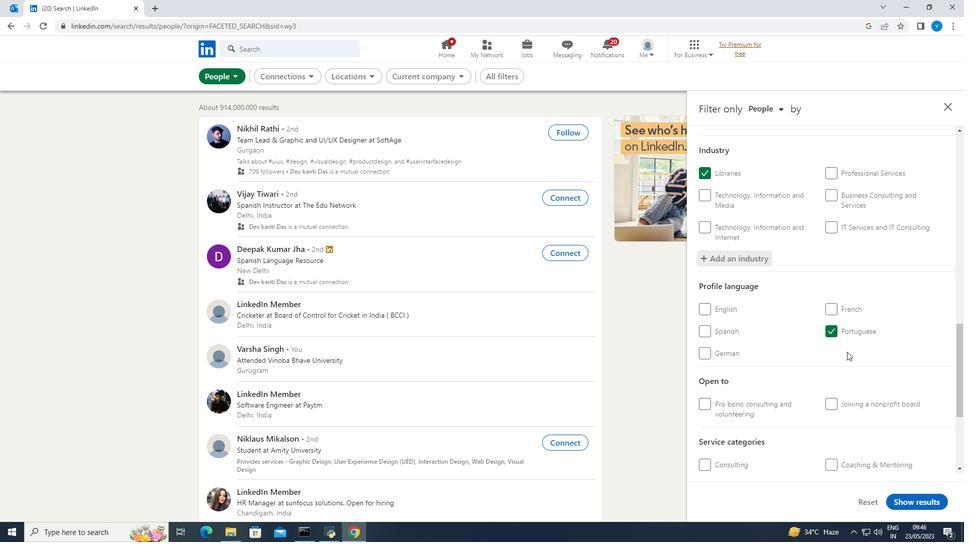 
Action: Mouse scrolled (847, 351) with delta (0, 0)
Screenshot: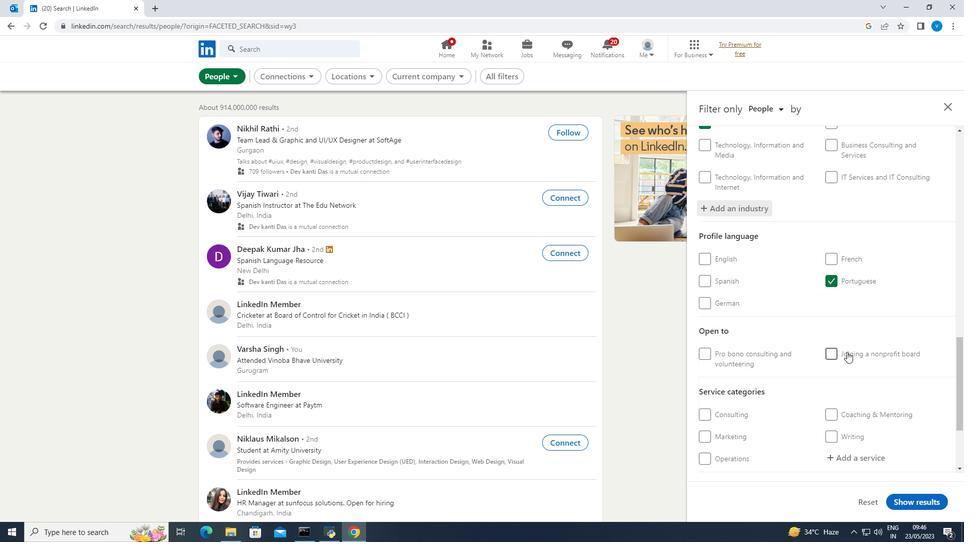 
Action: Mouse scrolled (847, 351) with delta (0, 0)
Screenshot: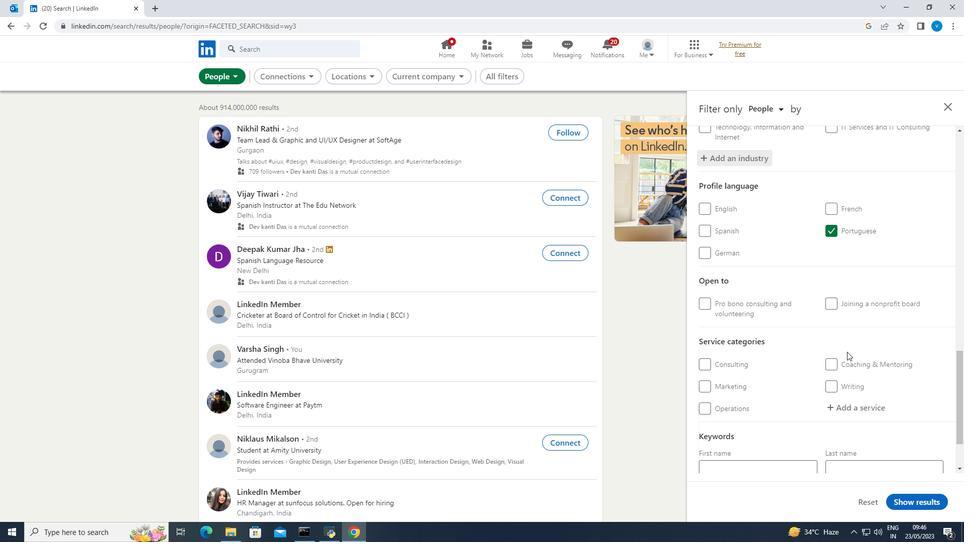 
Action: Mouse moved to (847, 353)
Screenshot: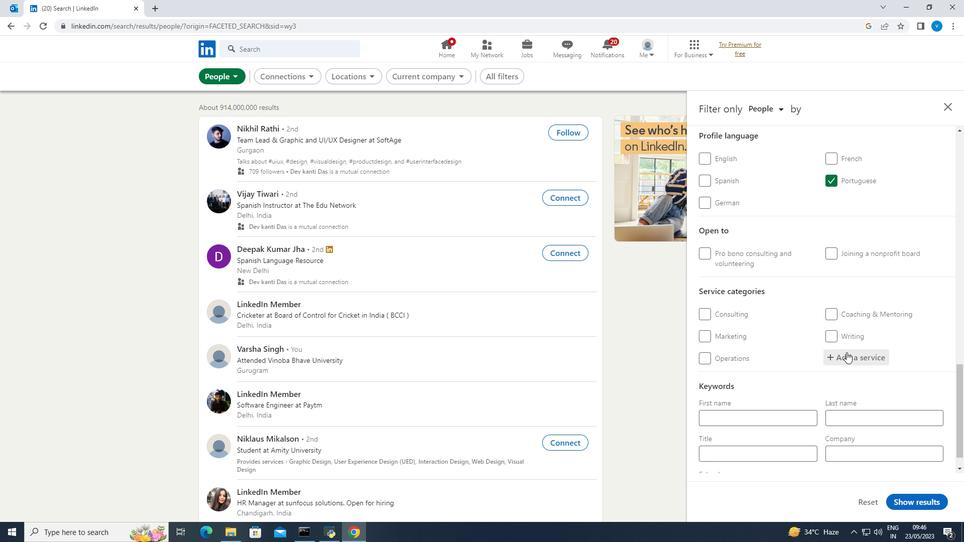 
Action: Mouse pressed left at (847, 353)
Screenshot: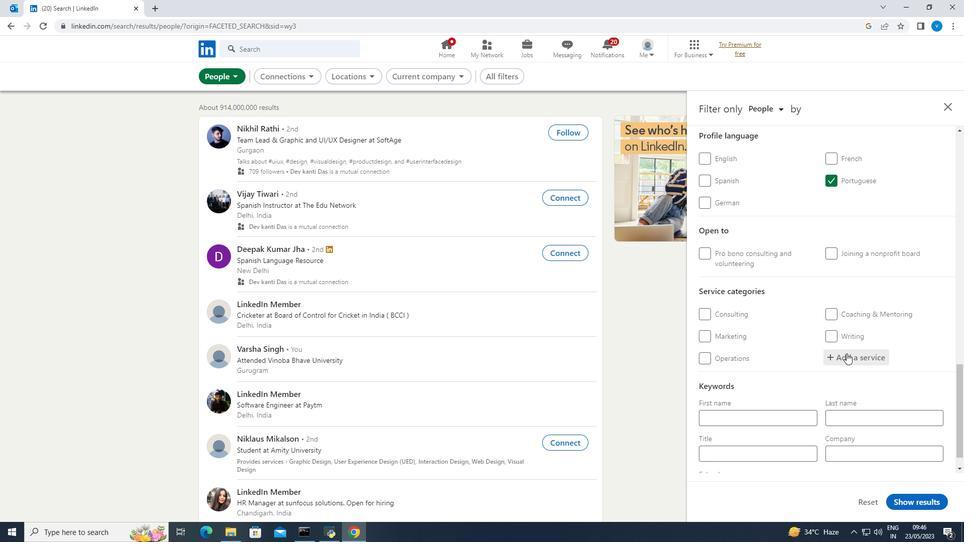 
Action: Key pressed <Key.shift><Key.shift><Key.shift><Key.shift><Key.shift><Key.shift>Consulting
Screenshot: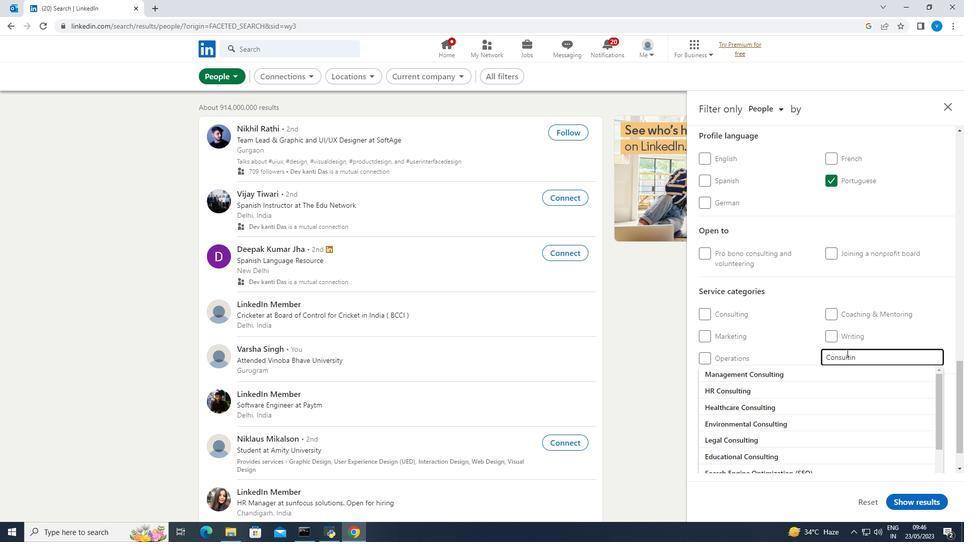 
Action: Mouse moved to (835, 372)
Screenshot: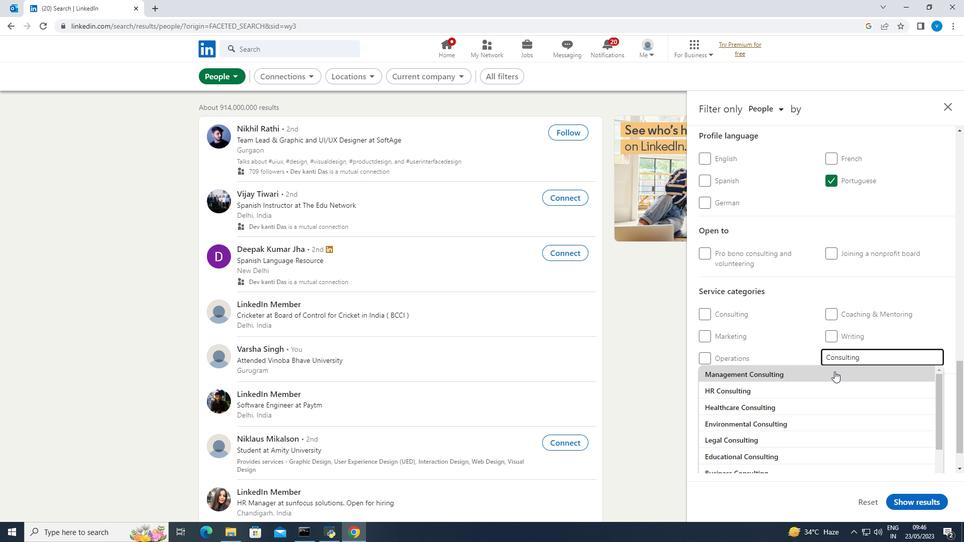 
Action: Key pressed <Key.enter>
Screenshot: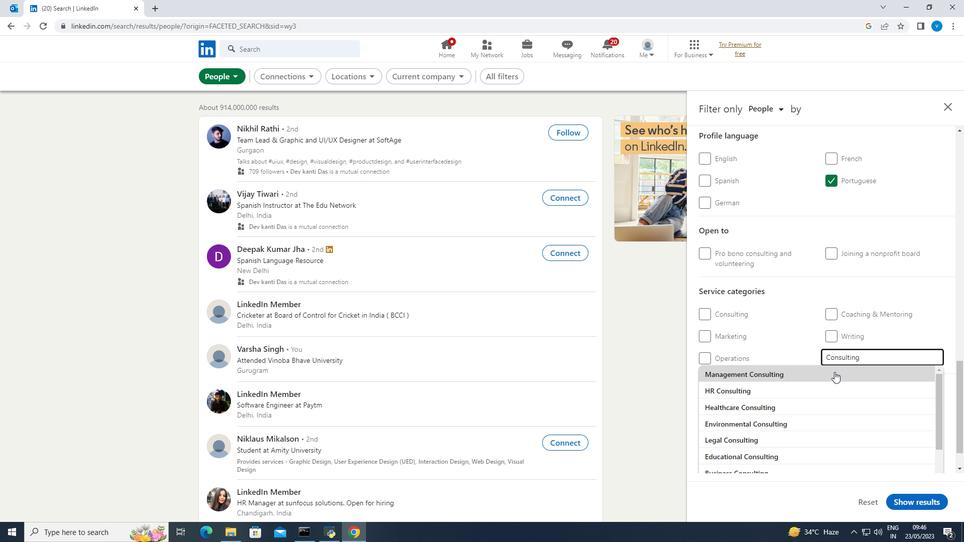 
Action: Mouse scrolled (835, 371) with delta (0, 0)
Screenshot: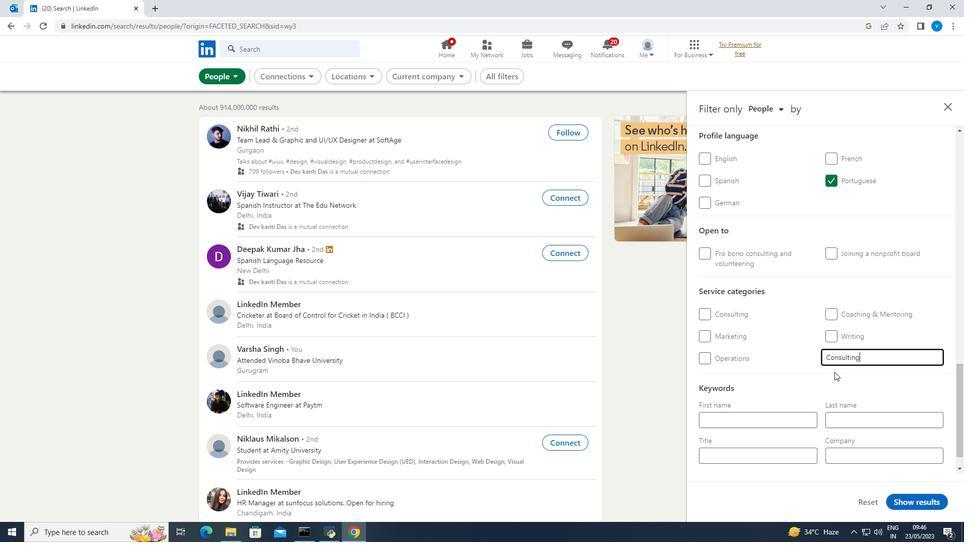 
Action: Mouse scrolled (835, 371) with delta (0, 0)
Screenshot: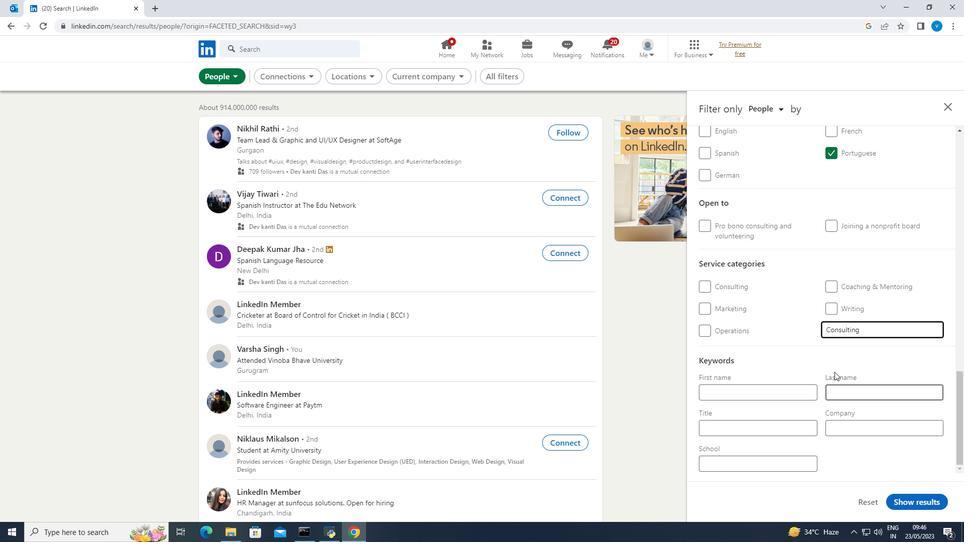 
Action: Mouse scrolled (835, 371) with delta (0, 0)
Screenshot: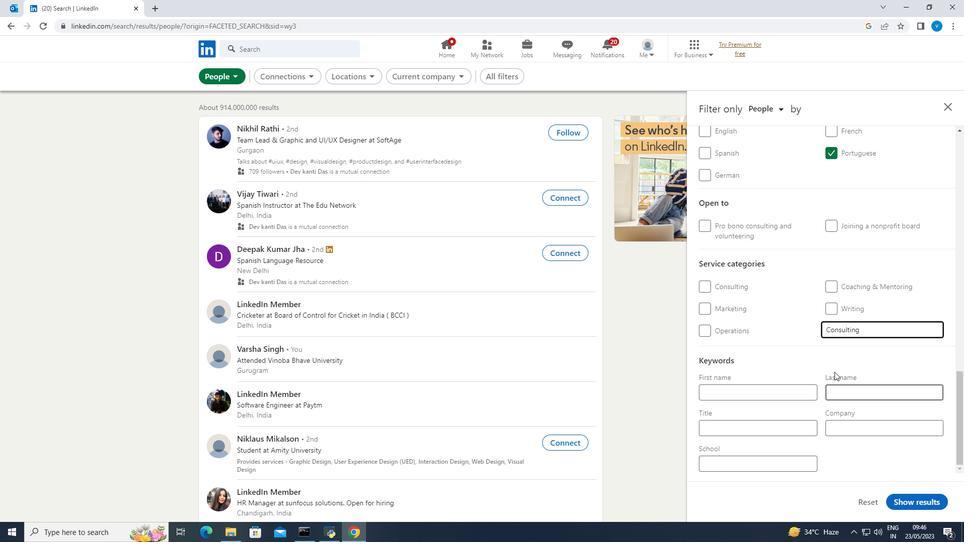 
Action: Mouse moved to (807, 428)
Screenshot: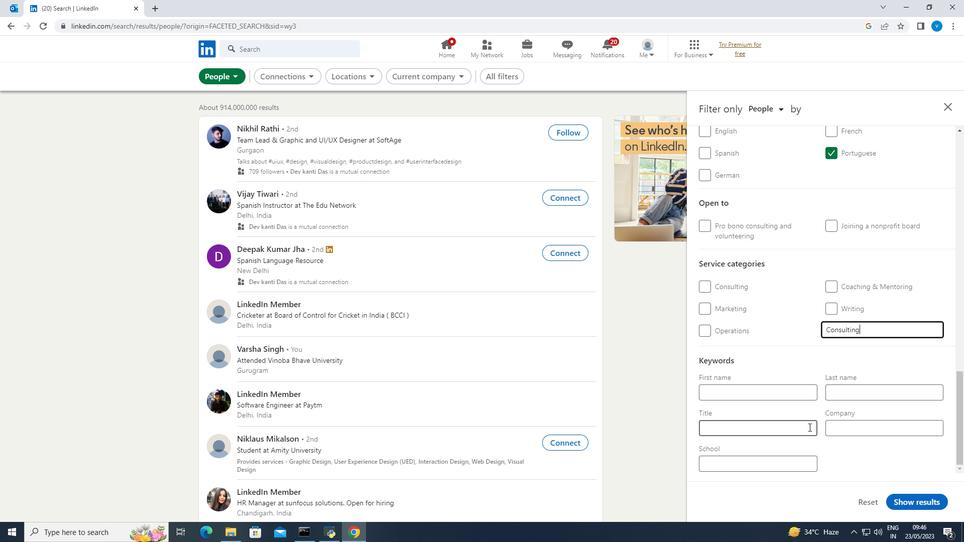 
Action: Mouse pressed left at (807, 428)
Screenshot: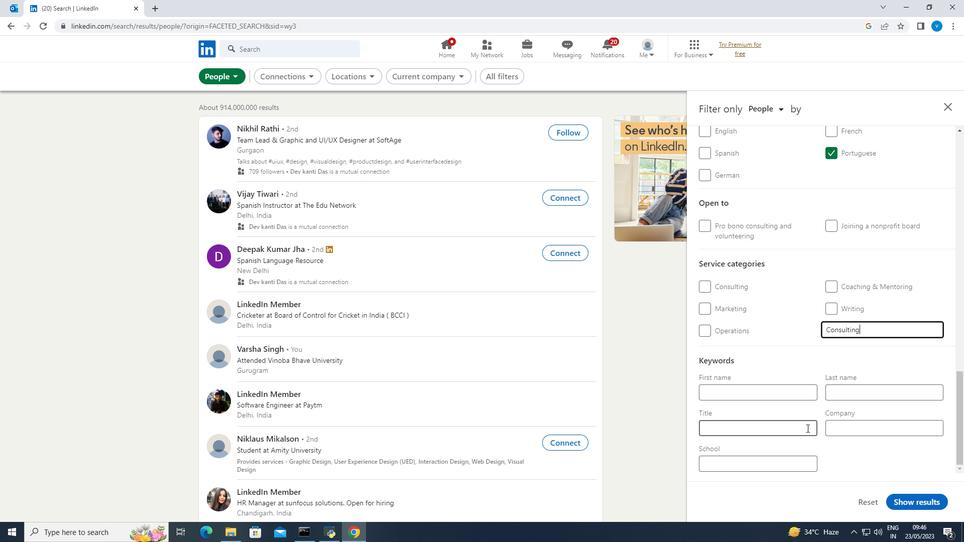 
Action: Key pressed <Key.shift><Key.shift><Key.shift><Key.shift><Key.shift><Key.shift><Key.shift><Key.shift><Key.shift>Emergency<Key.space><Key.shift><Key.shift><Key.shift><Key.shift><Key.shift><Key.shift>Relief<Key.space><Key.shift><Key.shift><Key.shift><Key.shift>Worker
Screenshot: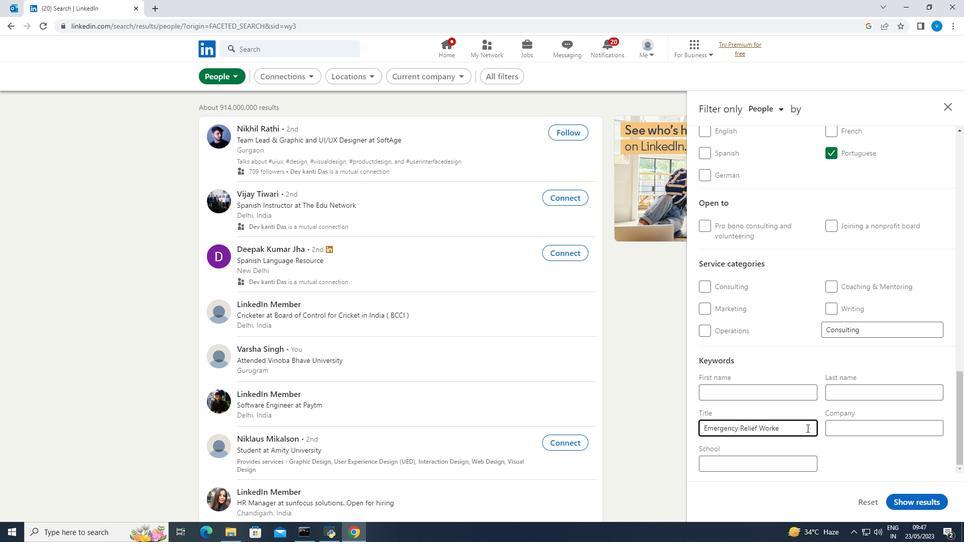 
Action: Mouse moved to (913, 499)
Screenshot: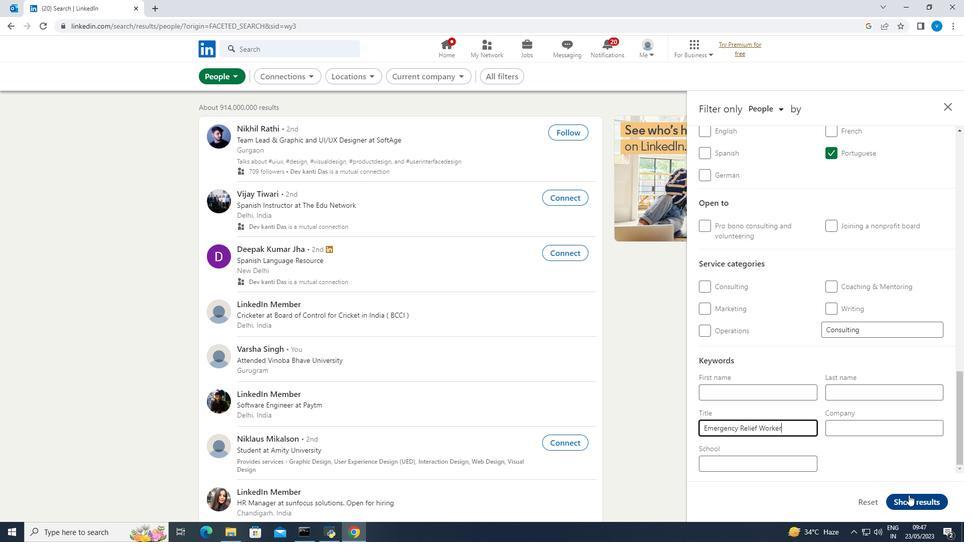 
Action: Mouse pressed left at (913, 499)
Screenshot: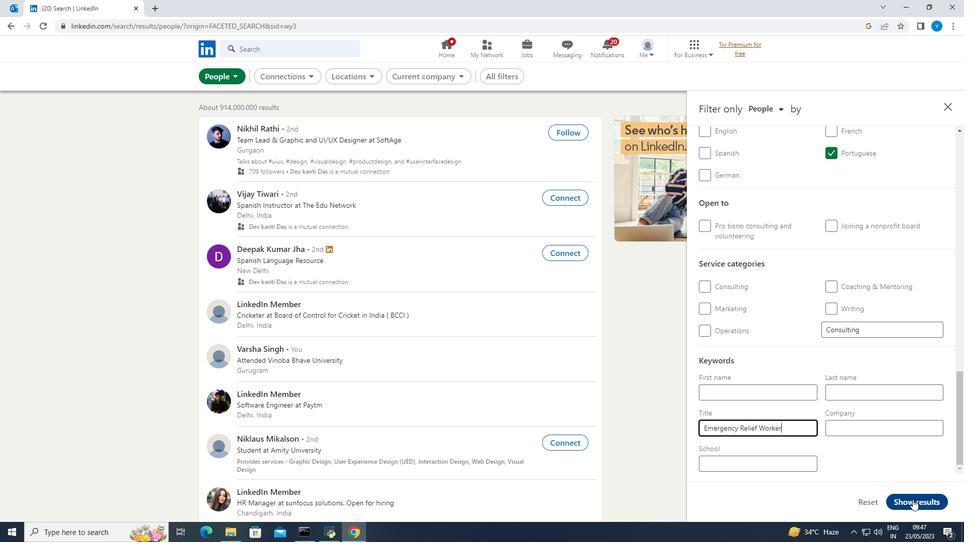 
